 Task: Look for space in Mbinga, Tanzania from 5th September, 2023 to 12th September, 2023 for 2 adults in price range Rs.10000 to Rs.15000.  With 1  bedroom having 1 bed and 1 bathroom. Property type can be house, flat, guest house, hotel. Booking option can be shelf check-in. Required host language is English.
Action: Mouse moved to (486, 120)
Screenshot: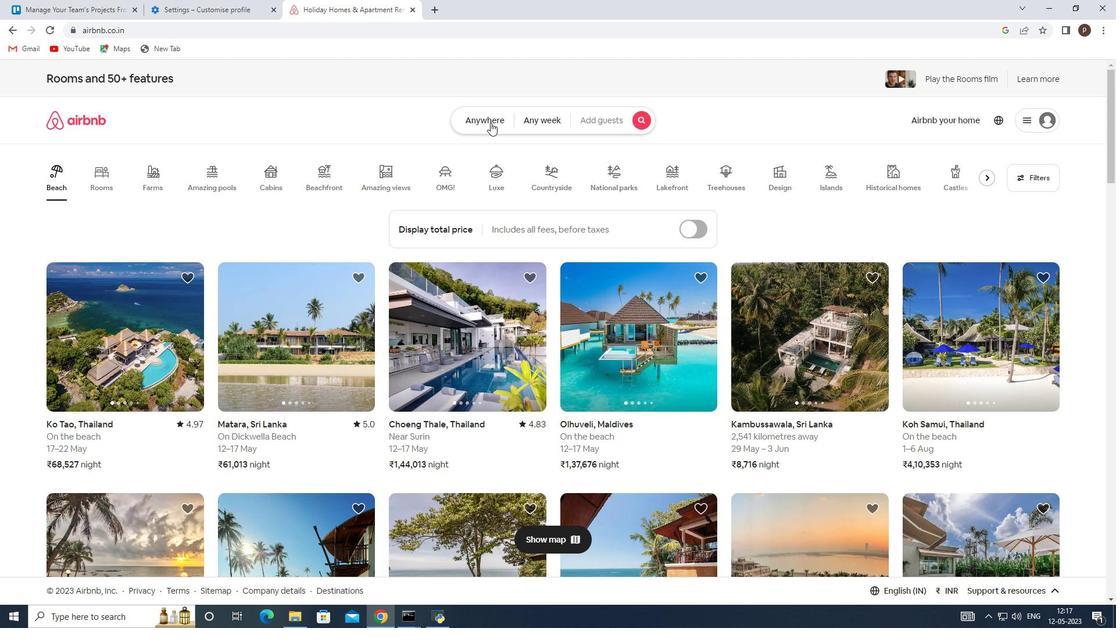
Action: Mouse pressed left at (486, 120)
Screenshot: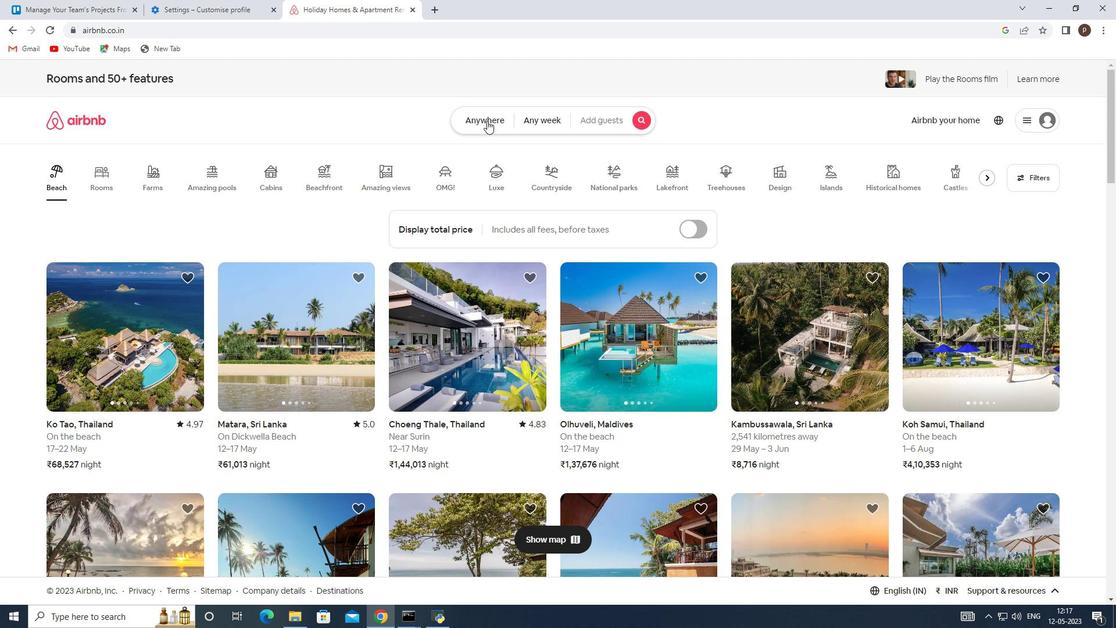 
Action: Mouse moved to (360, 165)
Screenshot: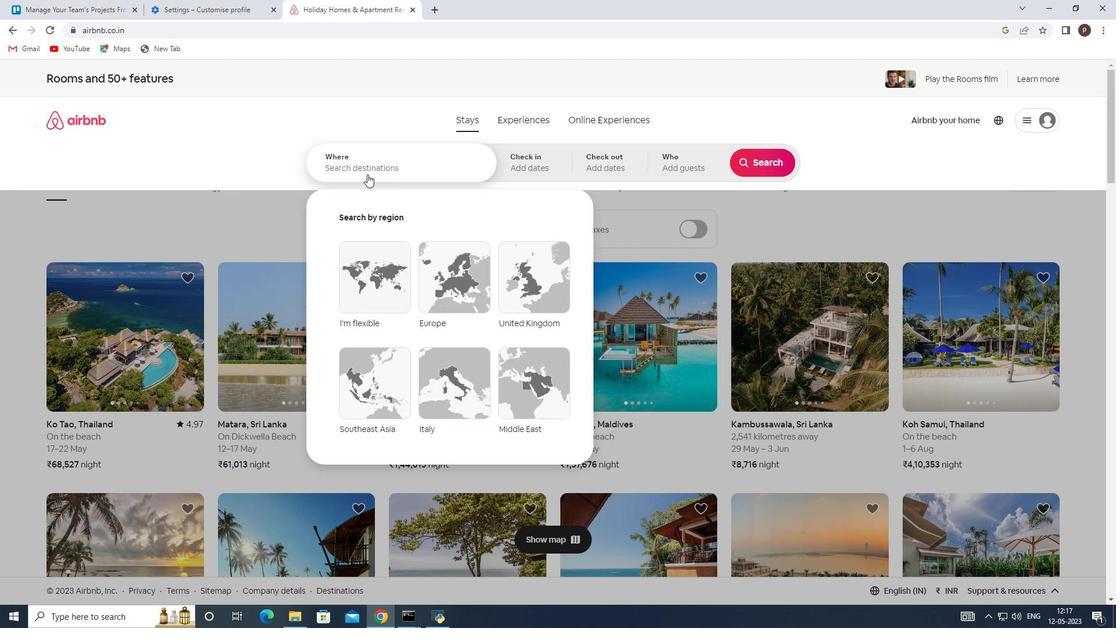 
Action: Mouse pressed left at (360, 165)
Screenshot: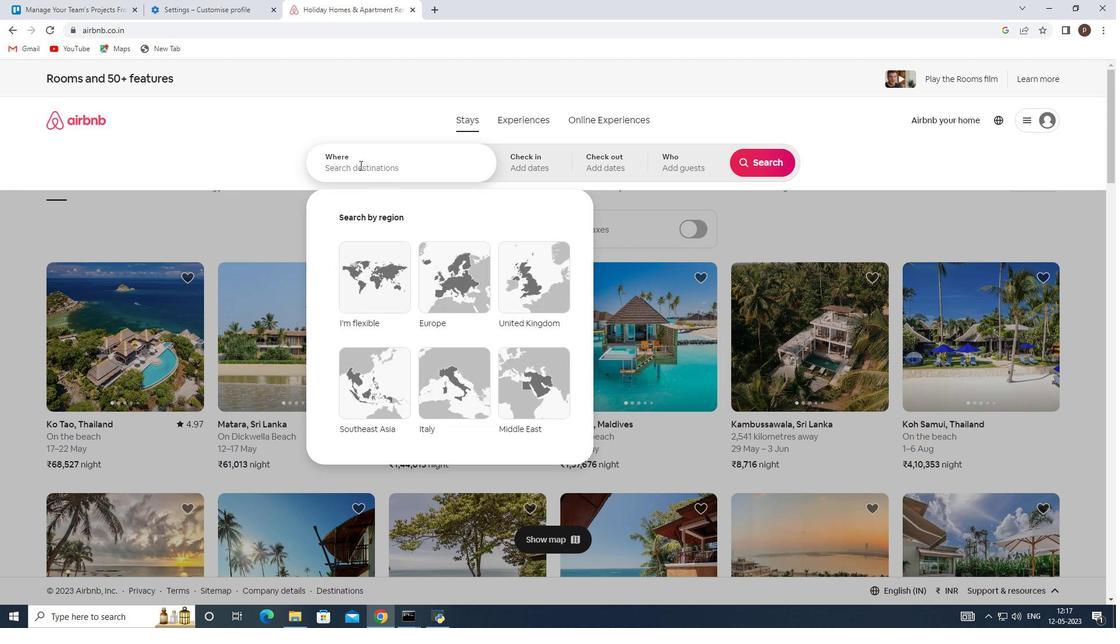 
Action: Key pressed <Key.caps_lock>M<Key.caps_lock>binga
Screenshot: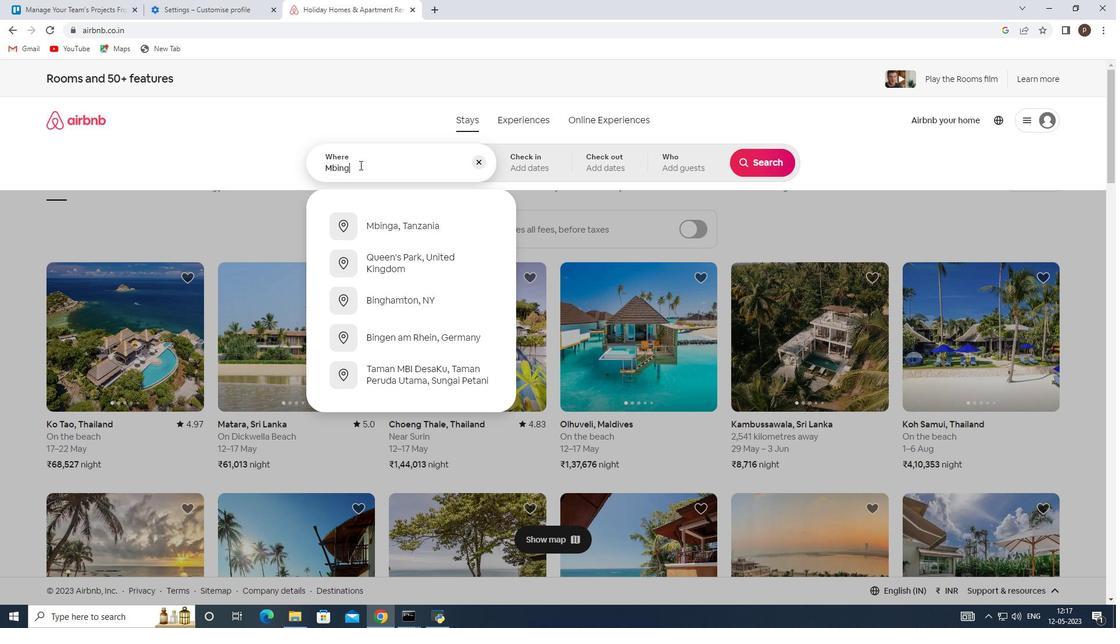 
Action: Mouse moved to (400, 221)
Screenshot: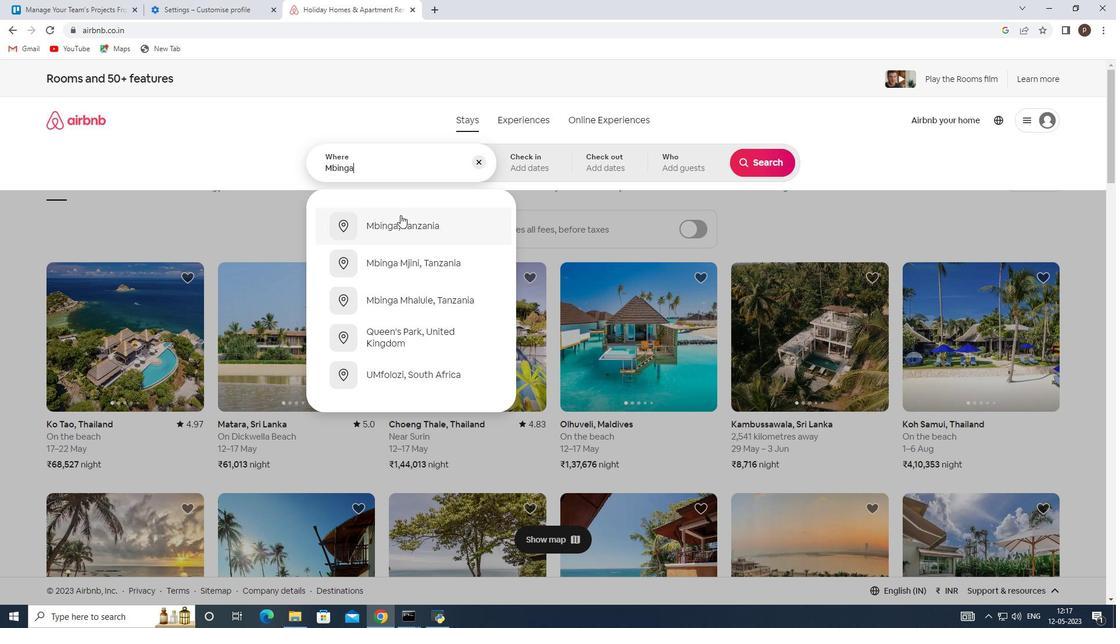 
Action: Mouse pressed left at (400, 221)
Screenshot: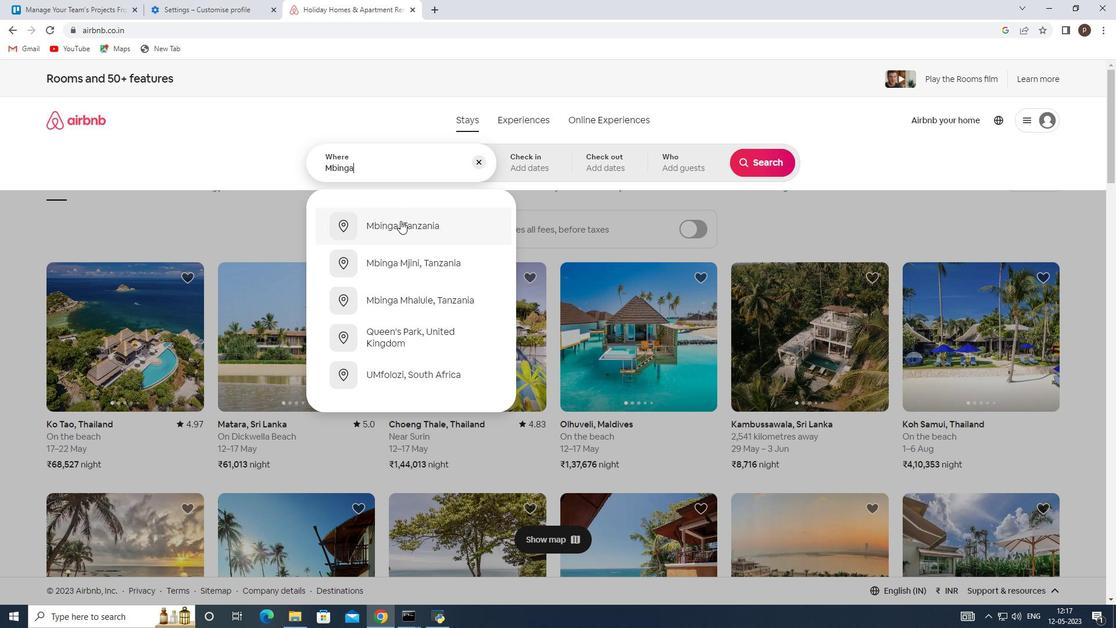 
Action: Mouse moved to (761, 250)
Screenshot: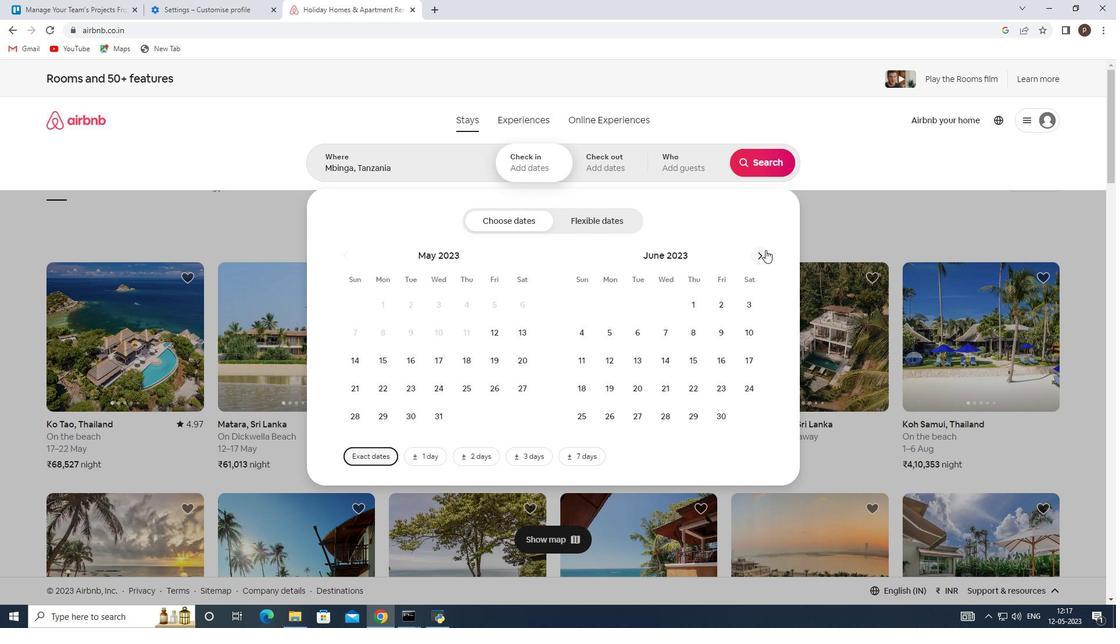 
Action: Mouse pressed left at (761, 250)
Screenshot: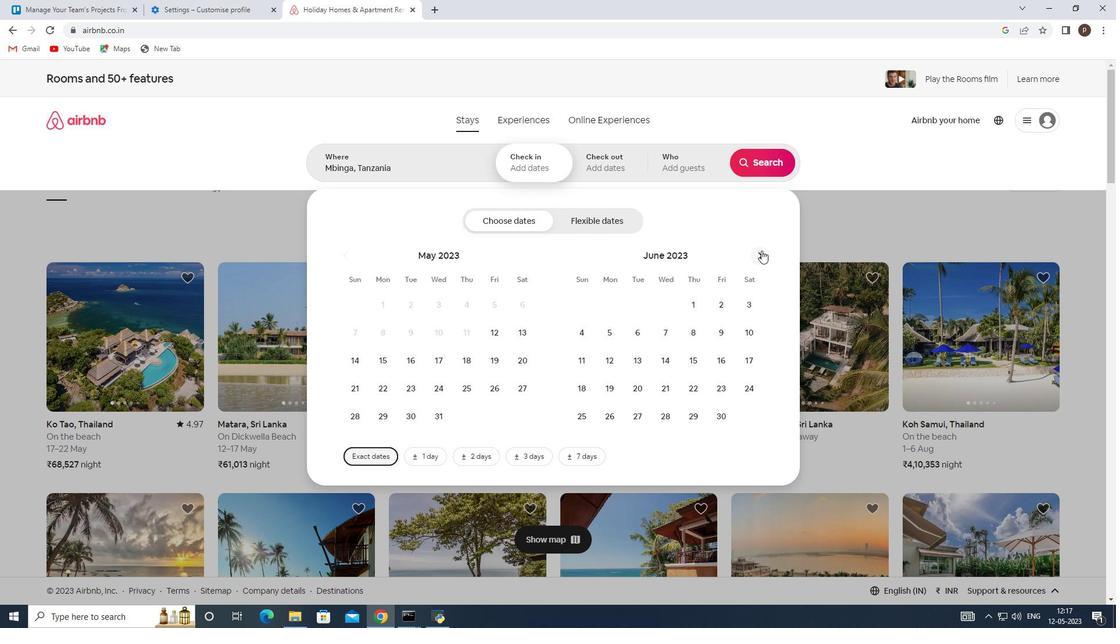 
Action: Mouse pressed left at (761, 250)
Screenshot: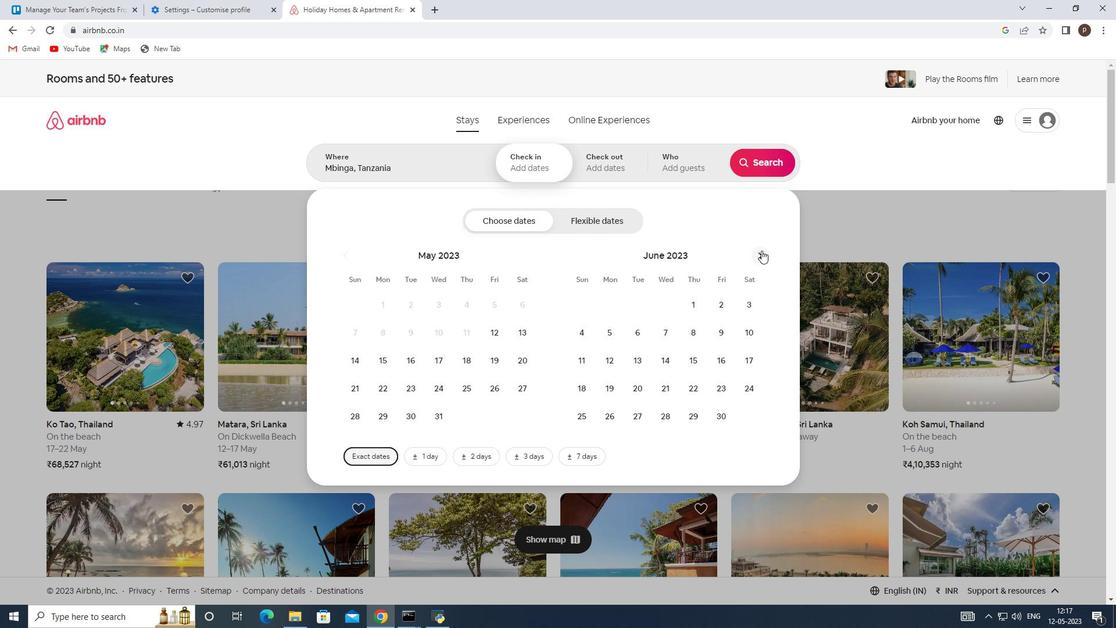
Action: Mouse pressed left at (761, 250)
Screenshot: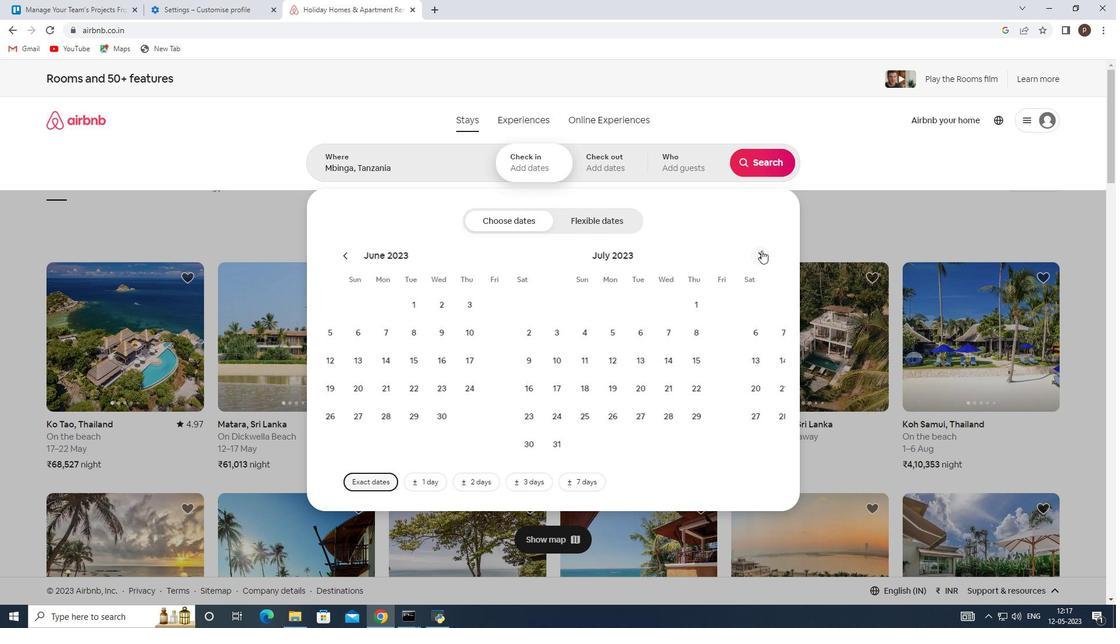 
Action: Mouse moved to (637, 331)
Screenshot: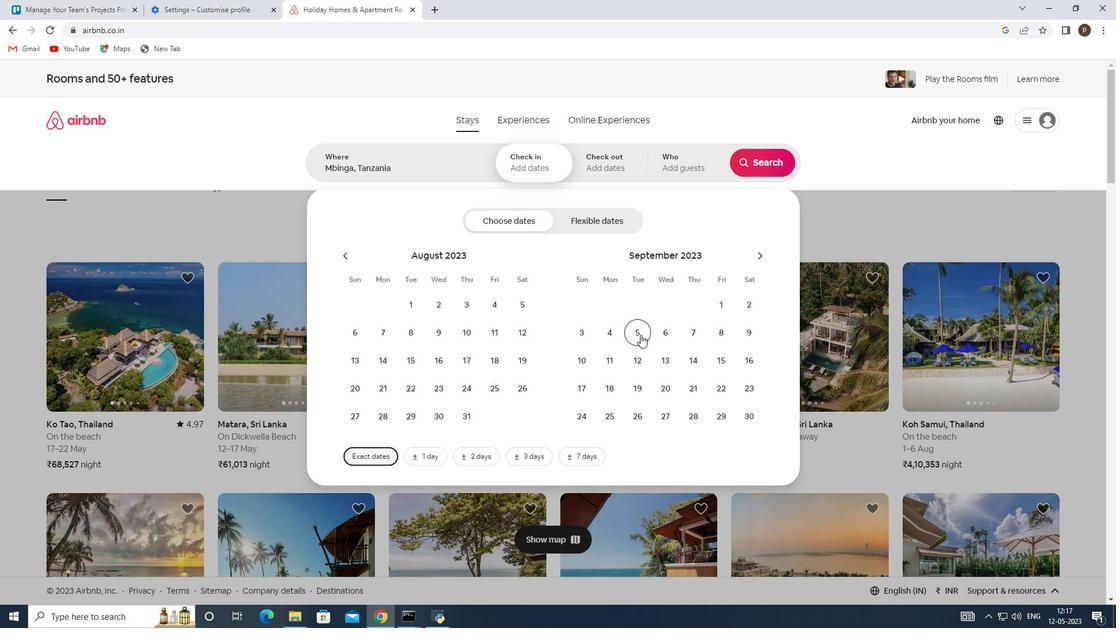 
Action: Mouse pressed left at (637, 331)
Screenshot: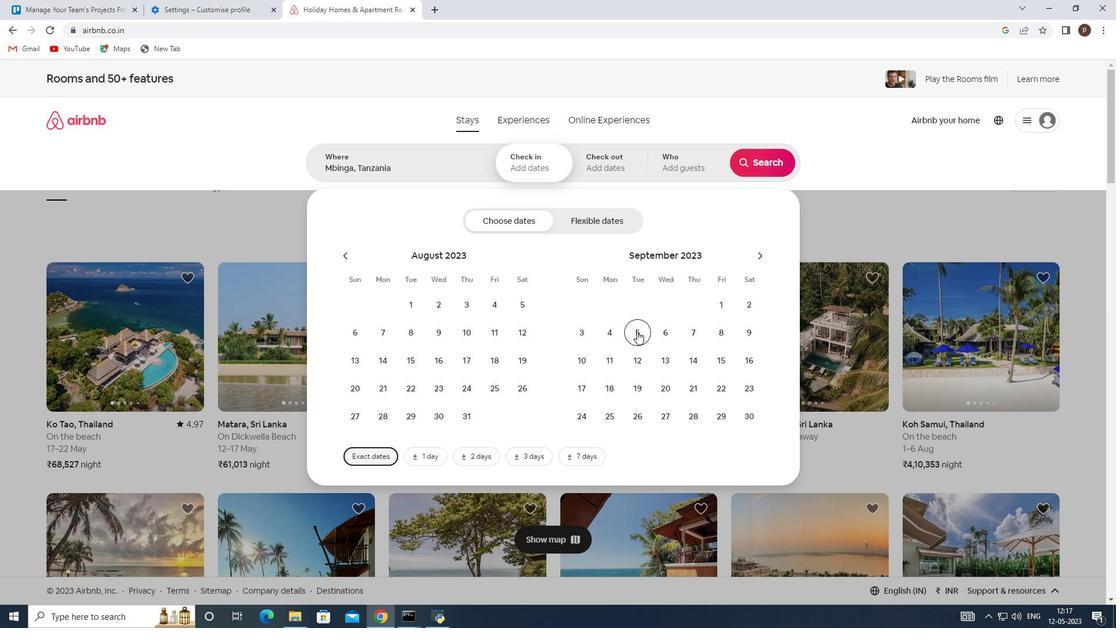 
Action: Mouse moved to (638, 353)
Screenshot: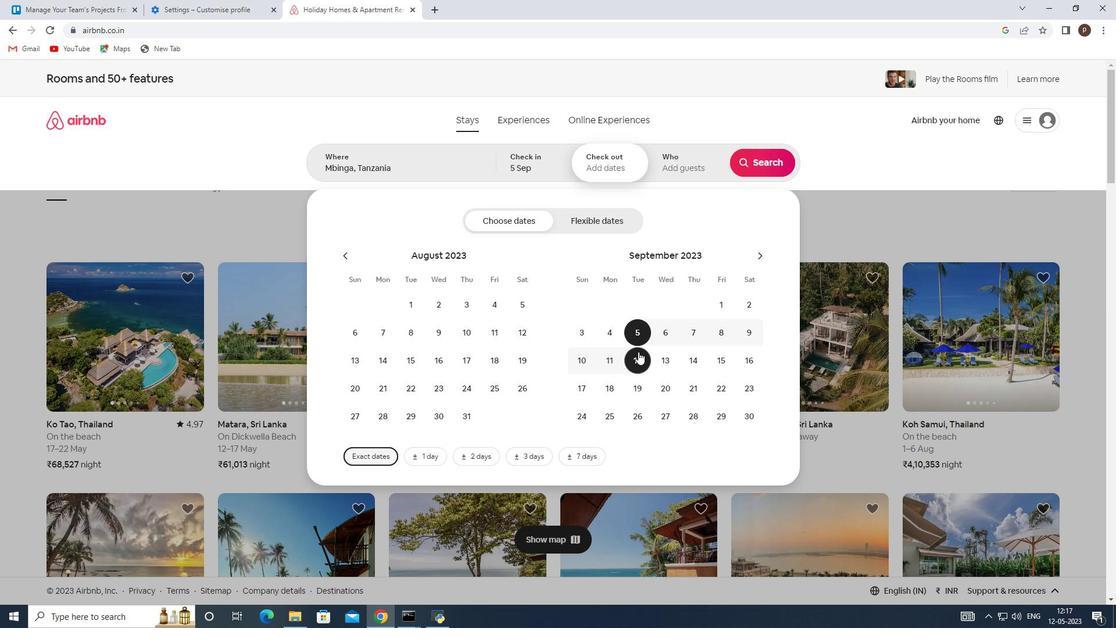 
Action: Mouse pressed left at (638, 353)
Screenshot: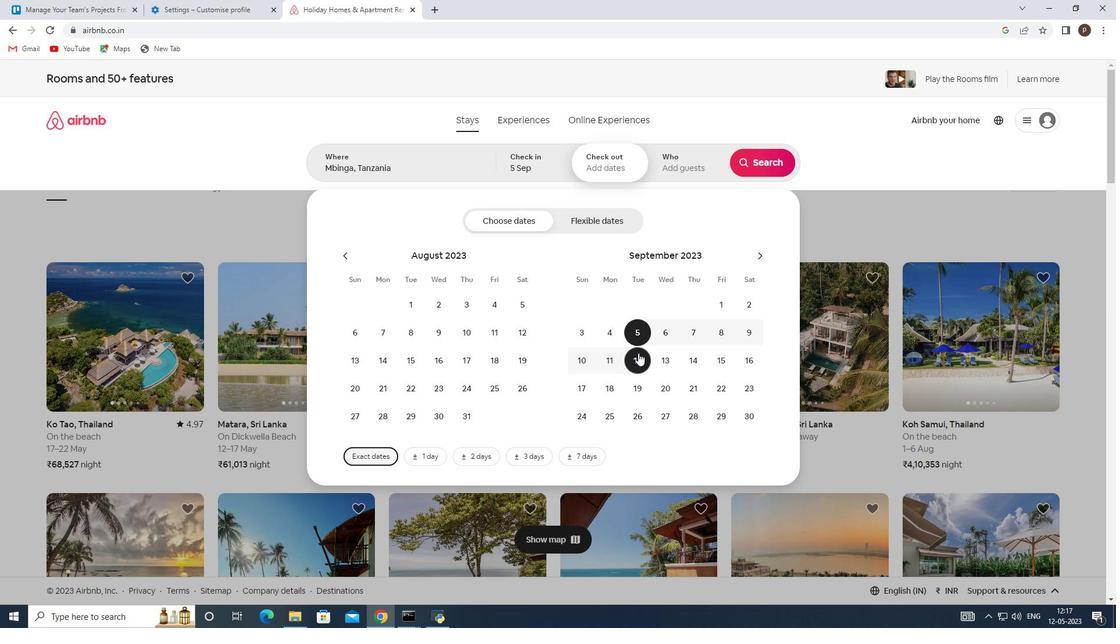 
Action: Mouse moved to (678, 158)
Screenshot: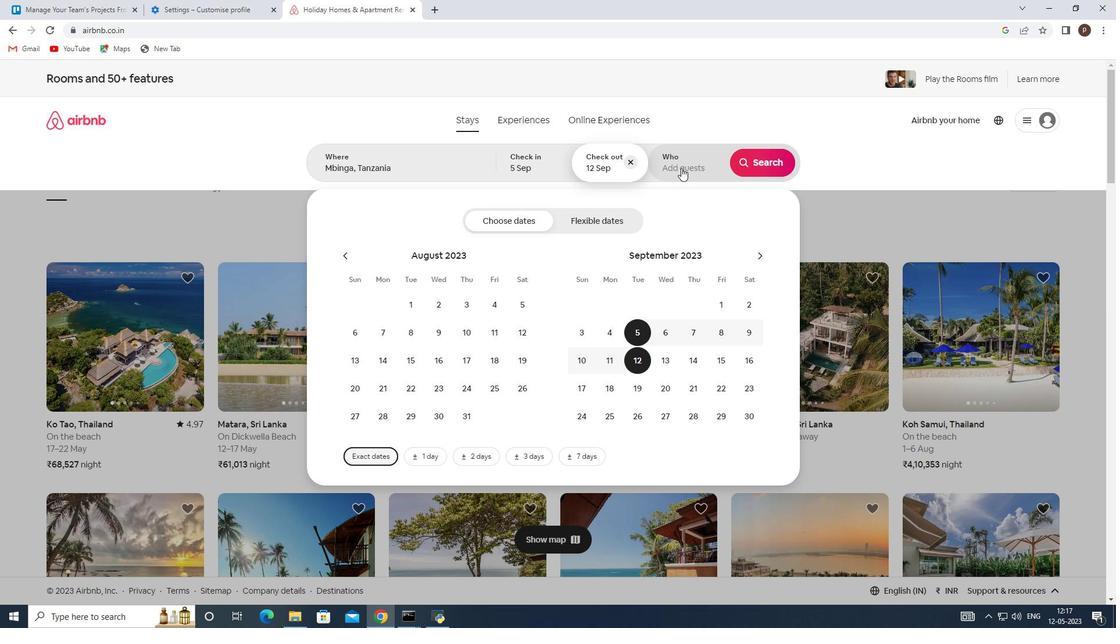
Action: Mouse pressed left at (678, 158)
Screenshot: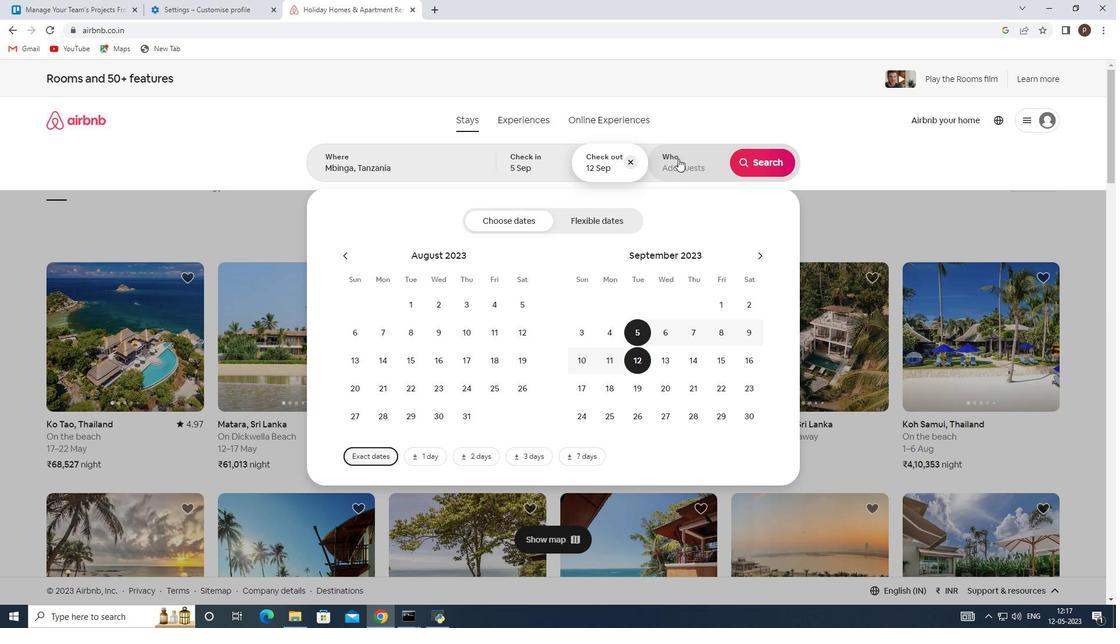 
Action: Mouse moved to (761, 220)
Screenshot: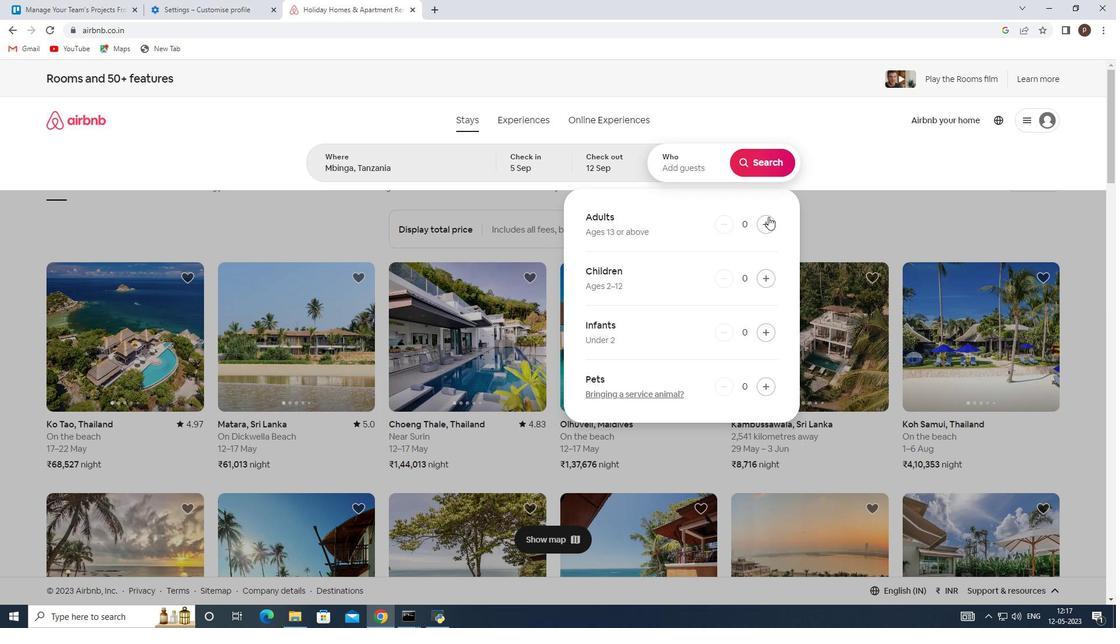 
Action: Mouse pressed left at (761, 220)
Screenshot: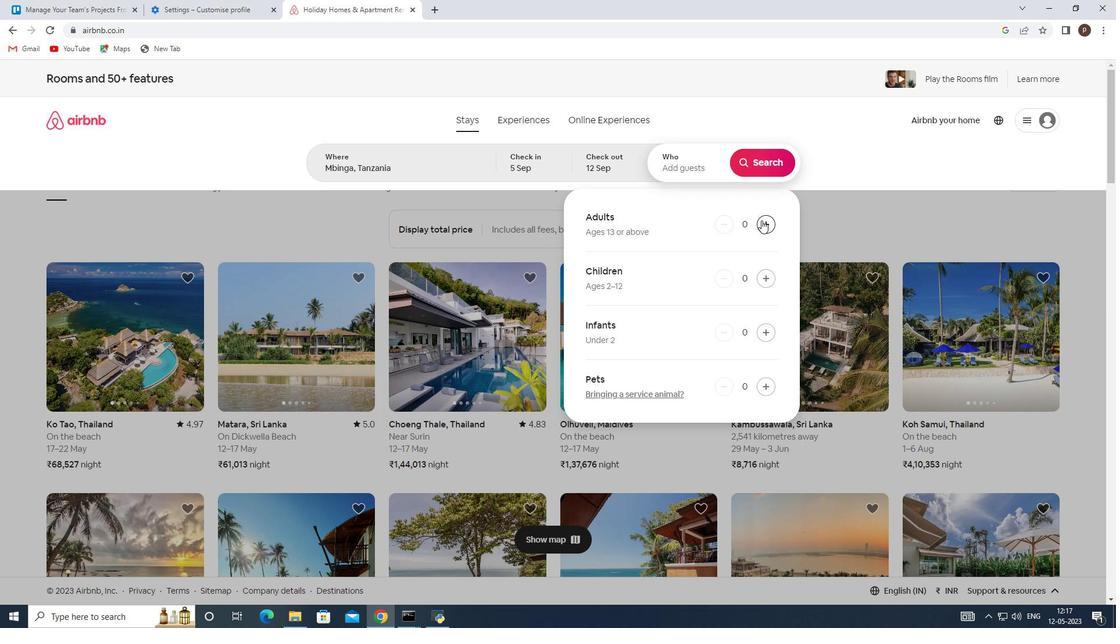 
Action: Mouse pressed left at (761, 220)
Screenshot: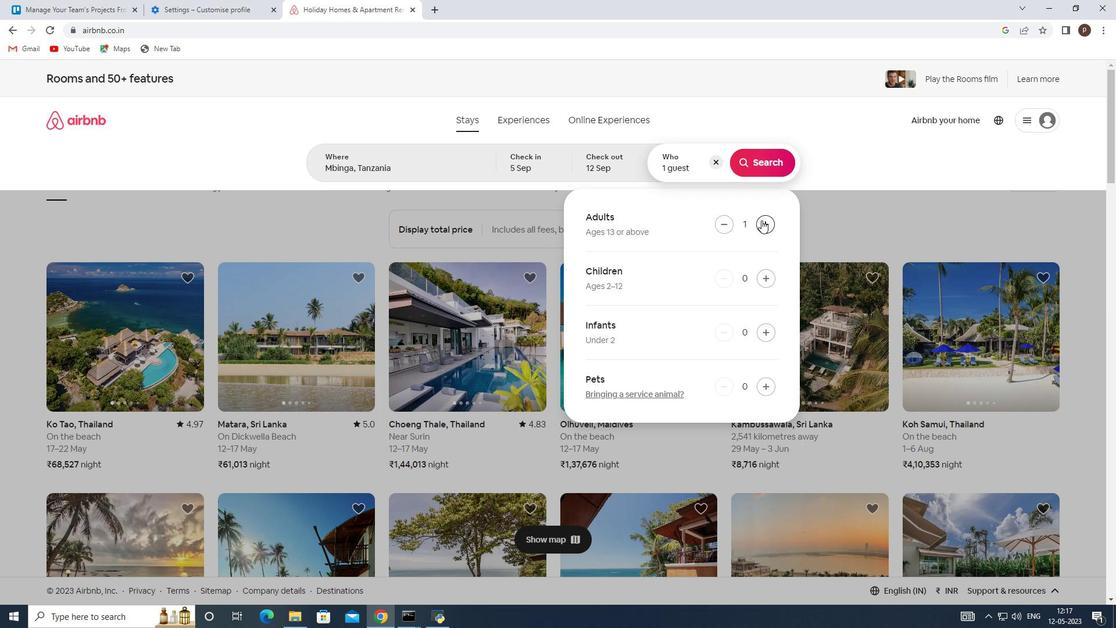 
Action: Mouse moved to (771, 159)
Screenshot: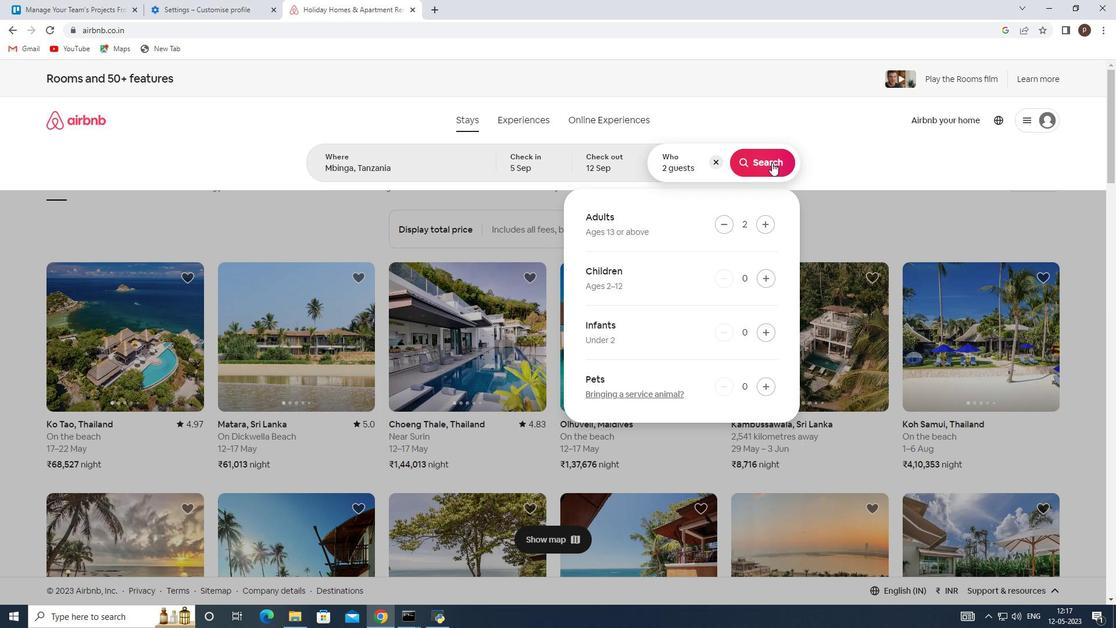 
Action: Mouse pressed left at (771, 159)
Screenshot: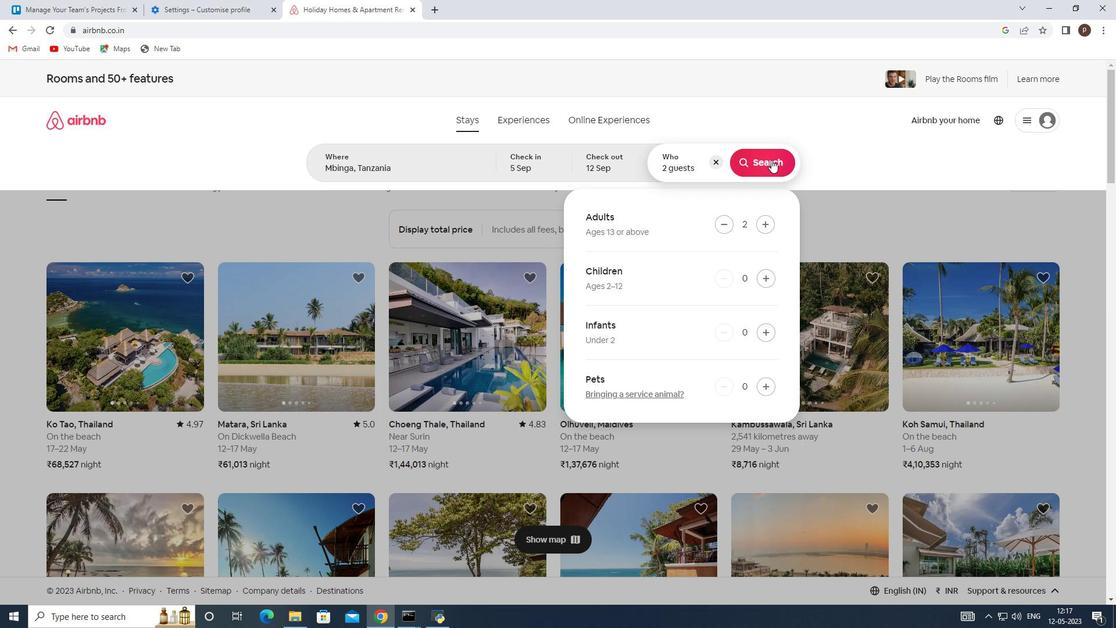 
Action: Mouse moved to (1054, 131)
Screenshot: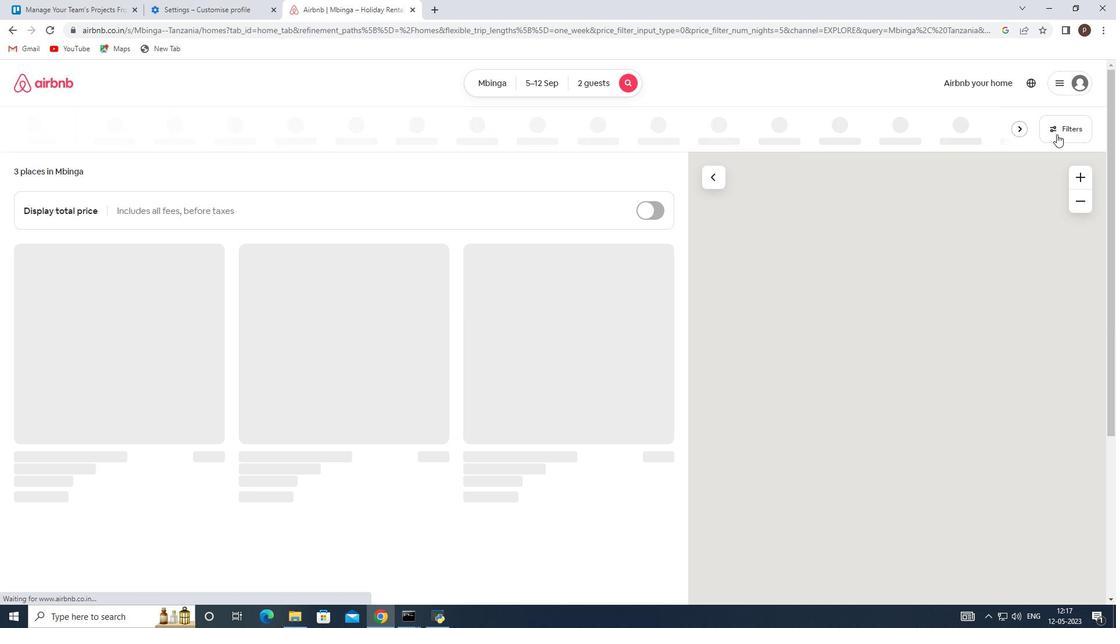 
Action: Mouse pressed left at (1054, 131)
Screenshot: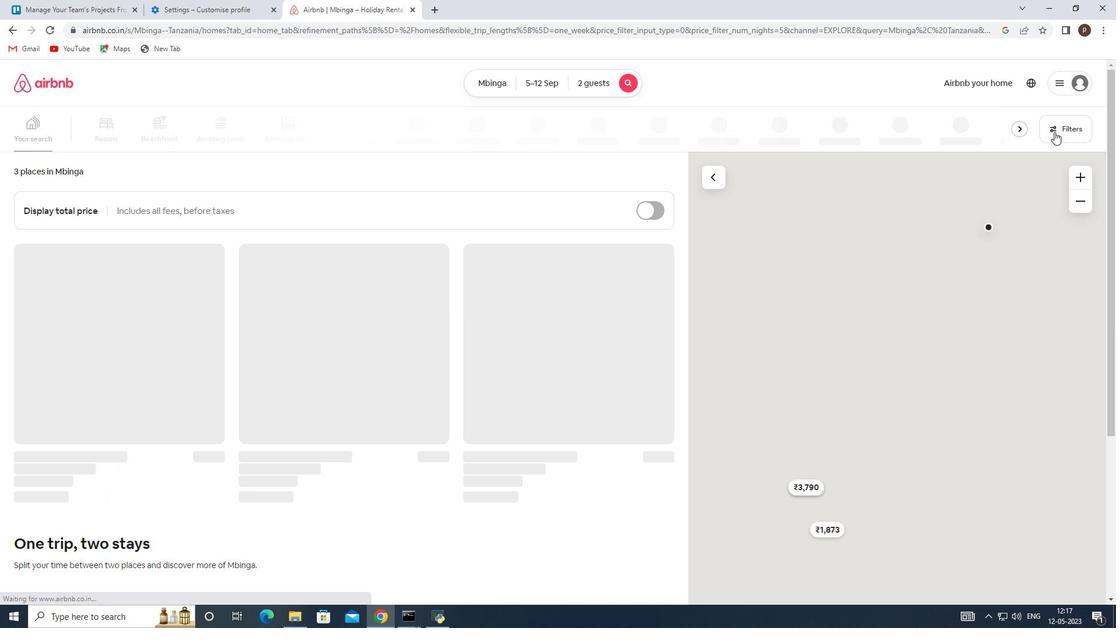 
Action: Mouse moved to (388, 420)
Screenshot: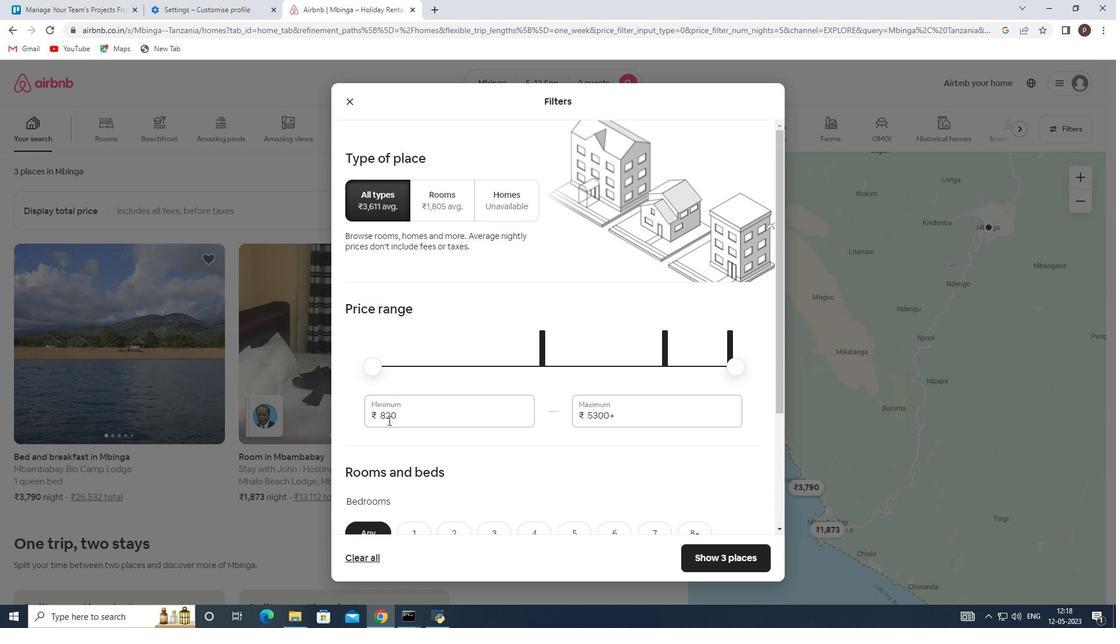 
Action: Mouse pressed left at (388, 420)
Screenshot: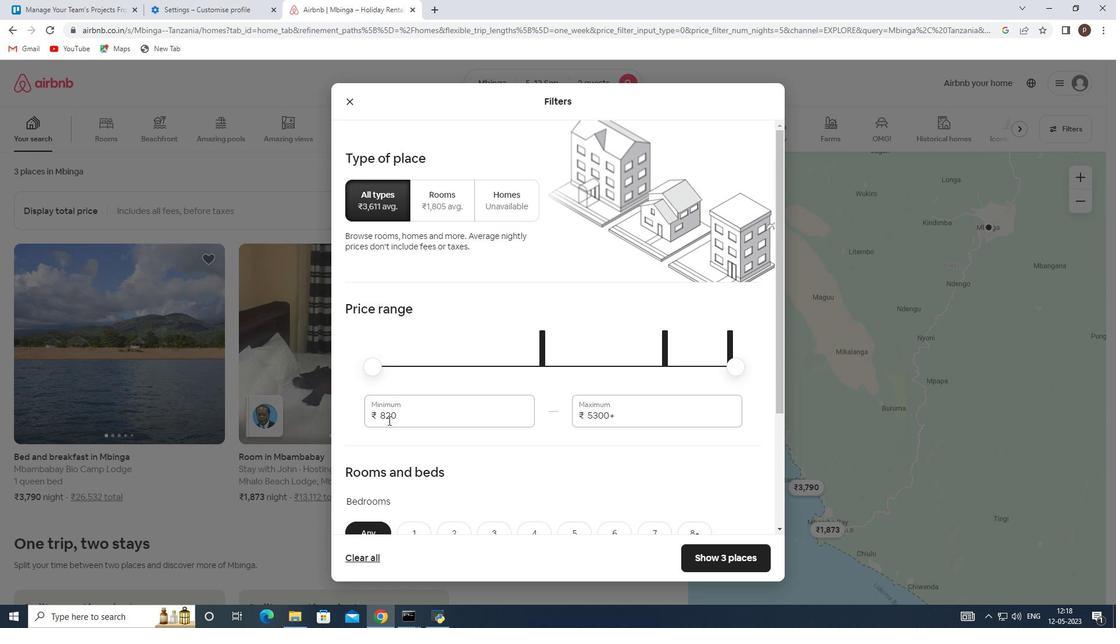 
Action: Mouse pressed left at (388, 420)
Screenshot: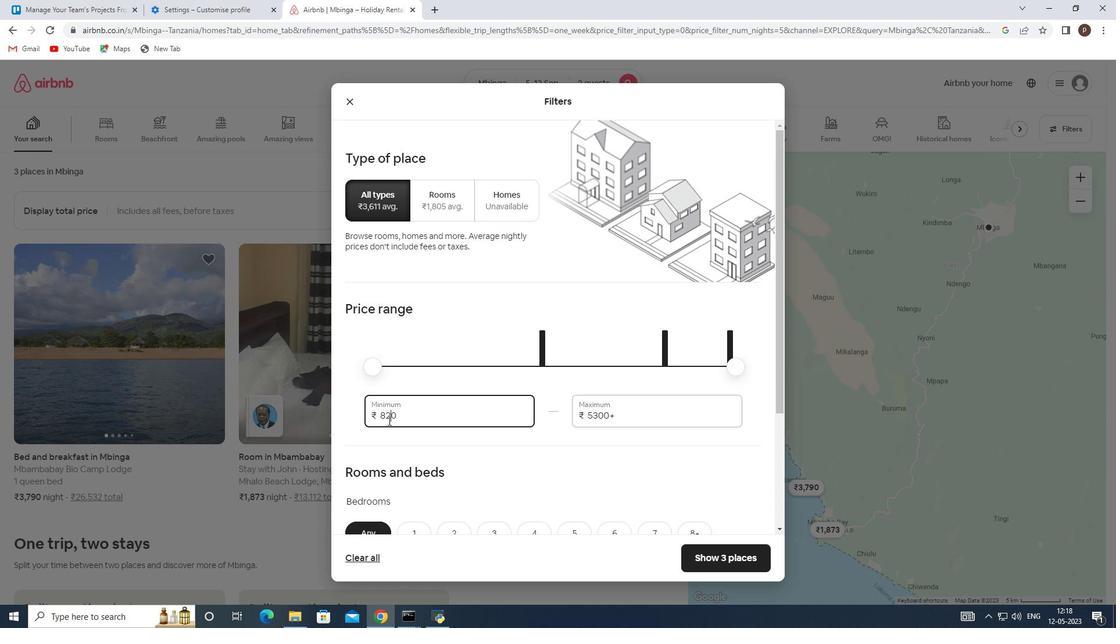 
Action: Key pressed 10000<Key.tab>15000
Screenshot: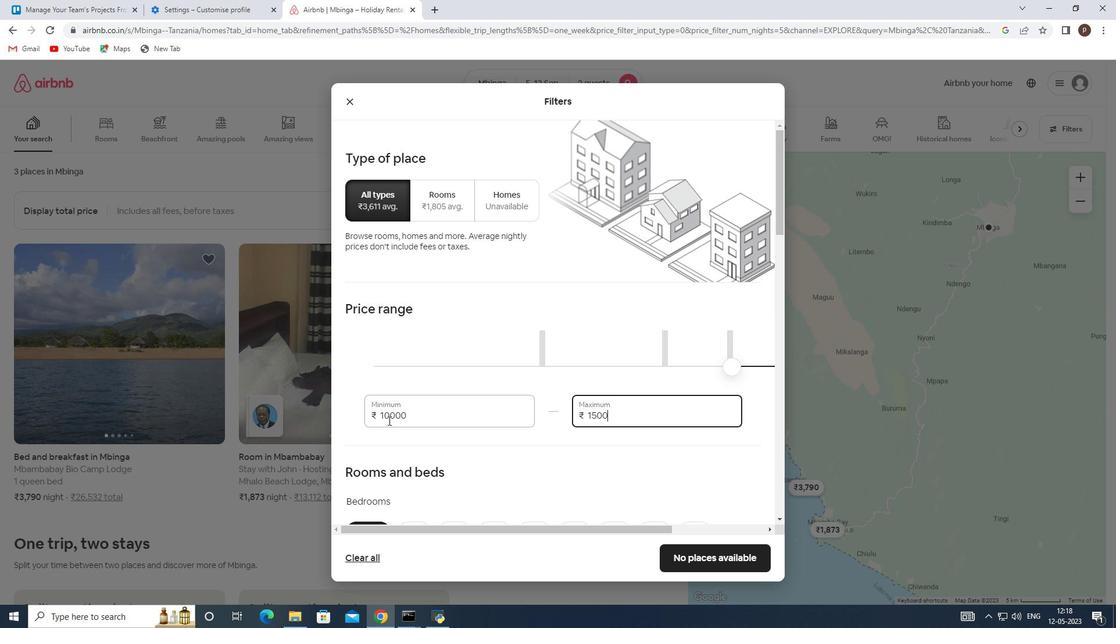 
Action: Mouse moved to (393, 434)
Screenshot: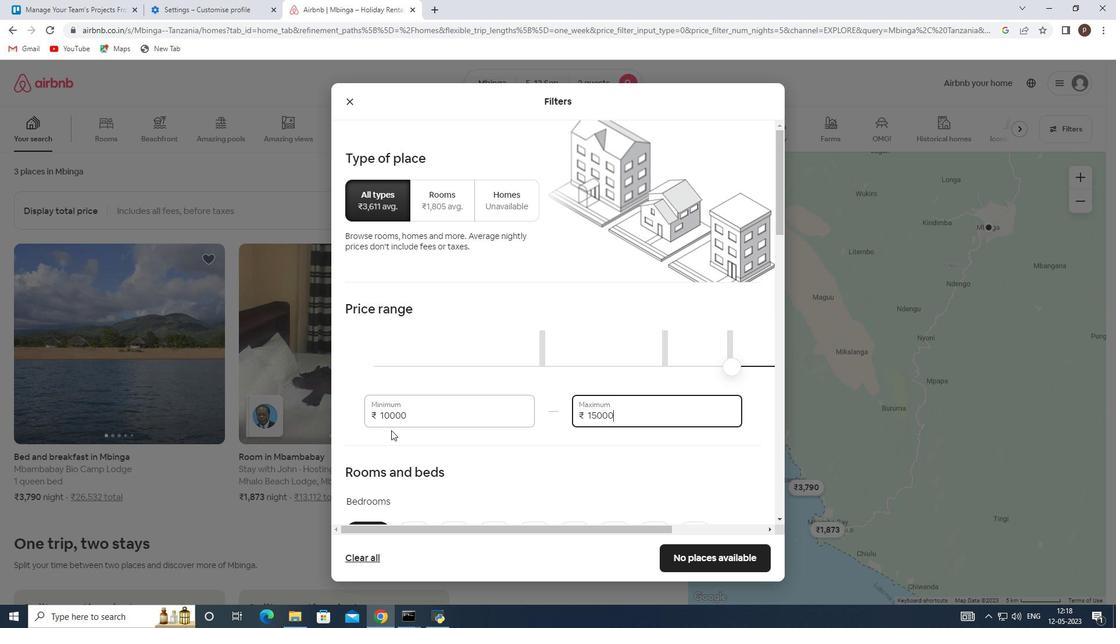 
Action: Mouse scrolled (393, 433) with delta (0, 0)
Screenshot: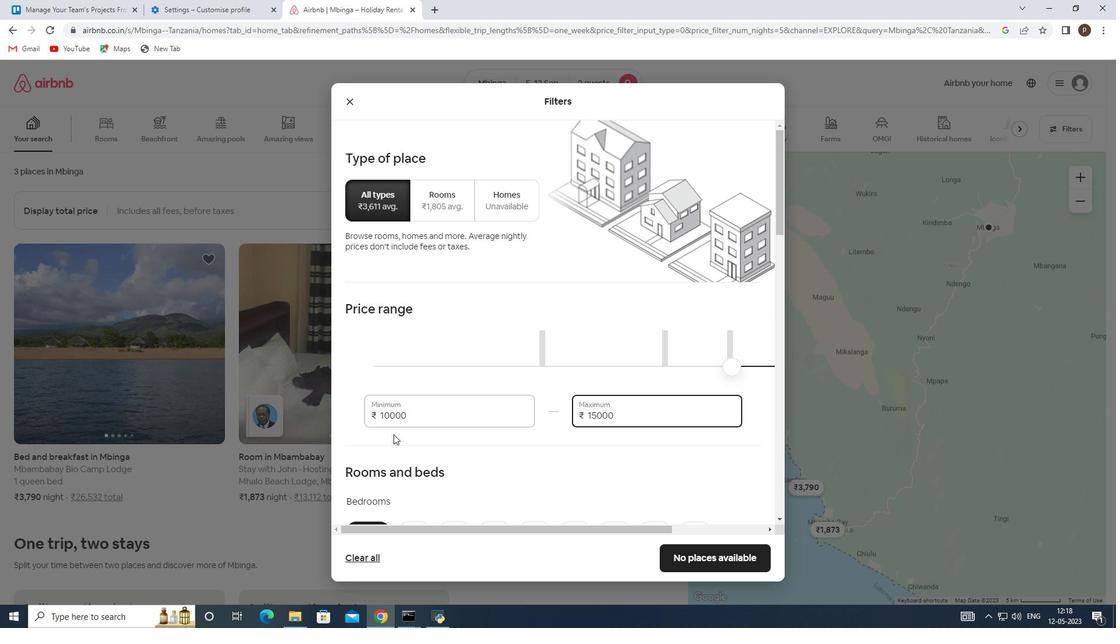 
Action: Mouse scrolled (393, 433) with delta (0, 0)
Screenshot: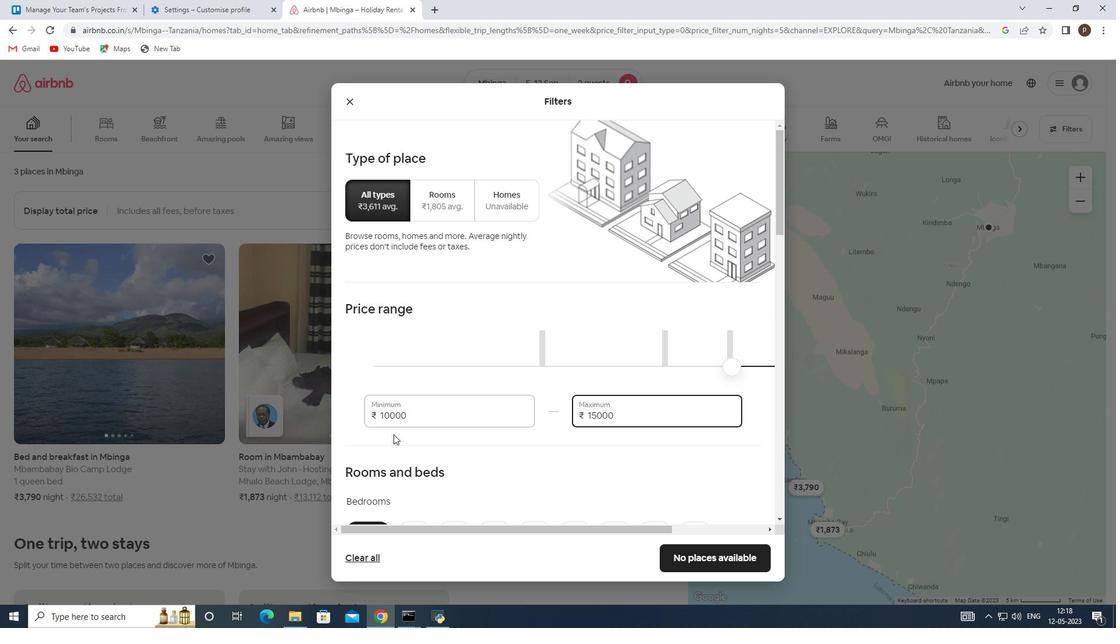 
Action: Mouse scrolled (393, 433) with delta (0, 0)
Screenshot: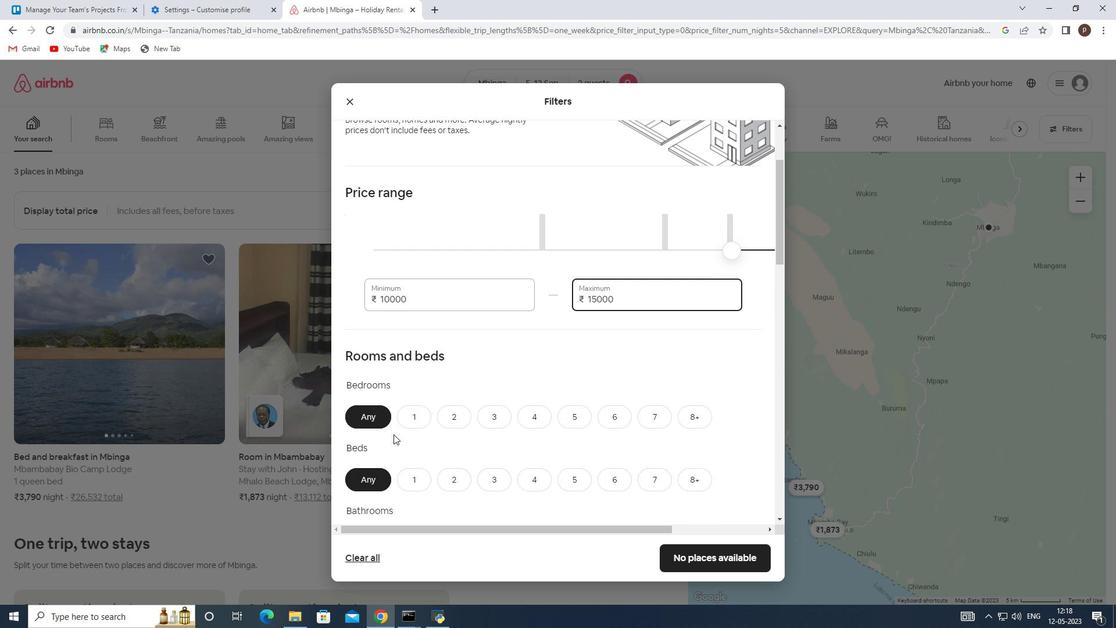 
Action: Mouse moved to (417, 350)
Screenshot: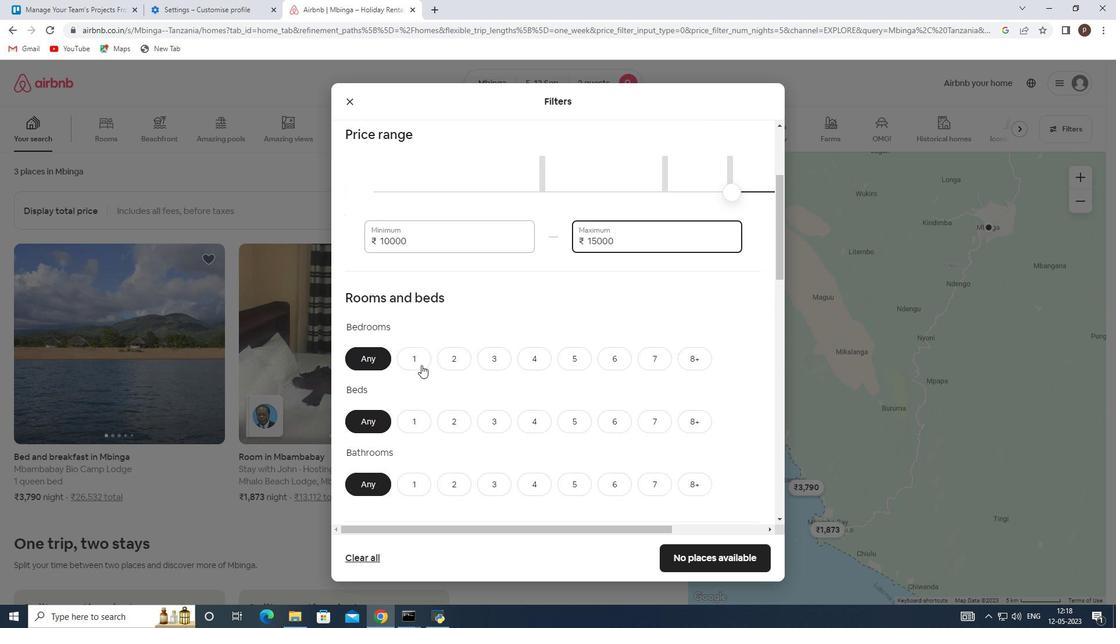 
Action: Mouse pressed left at (417, 350)
Screenshot: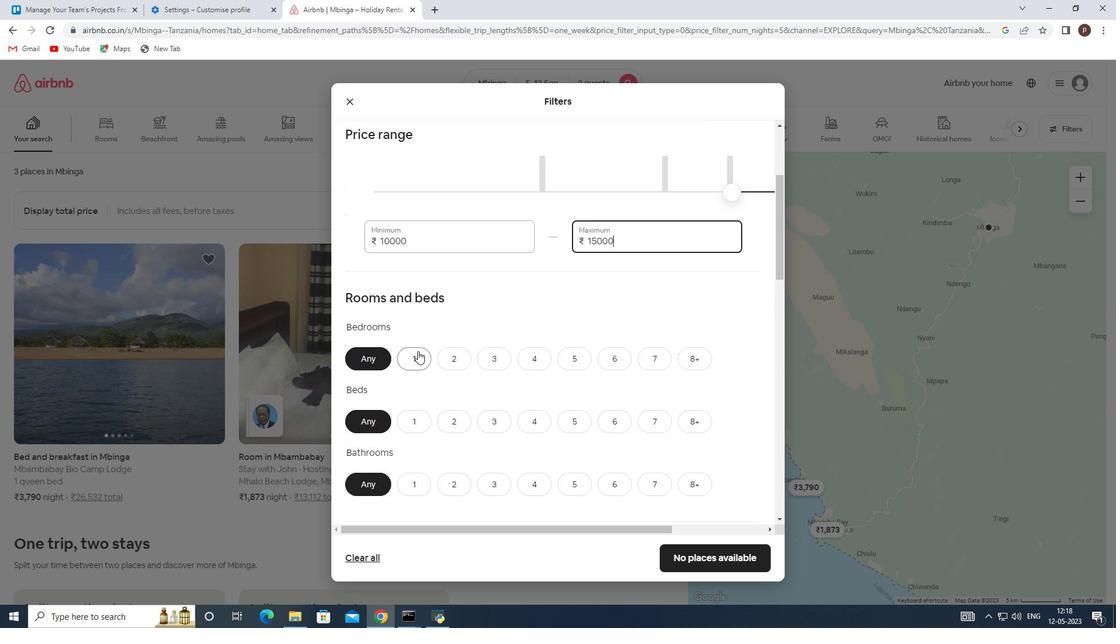 
Action: Mouse moved to (419, 412)
Screenshot: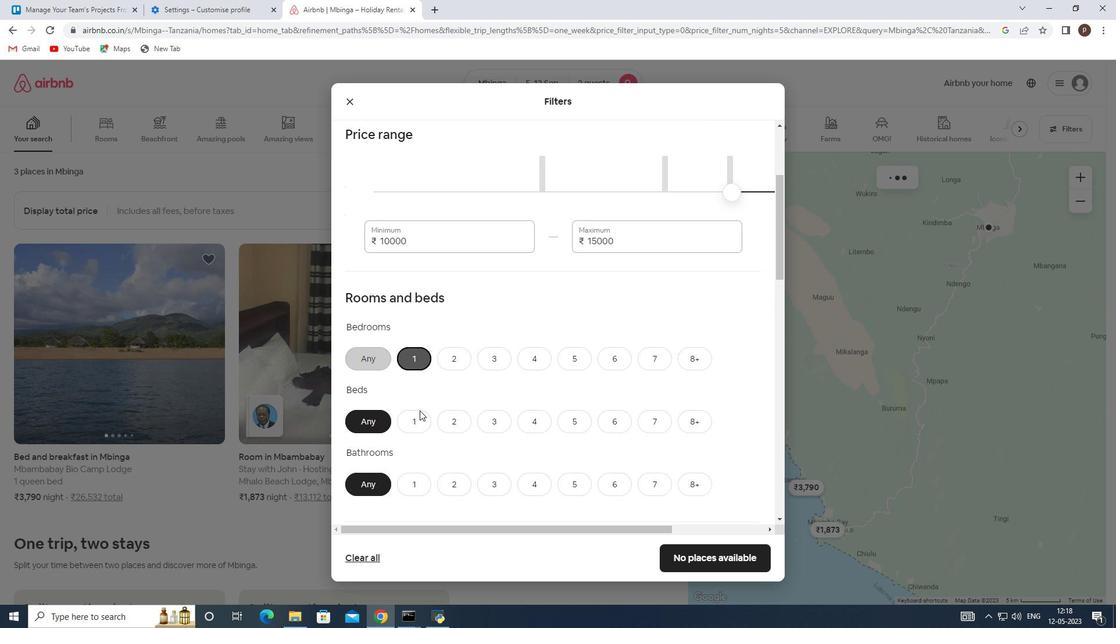 
Action: Mouse pressed left at (419, 412)
Screenshot: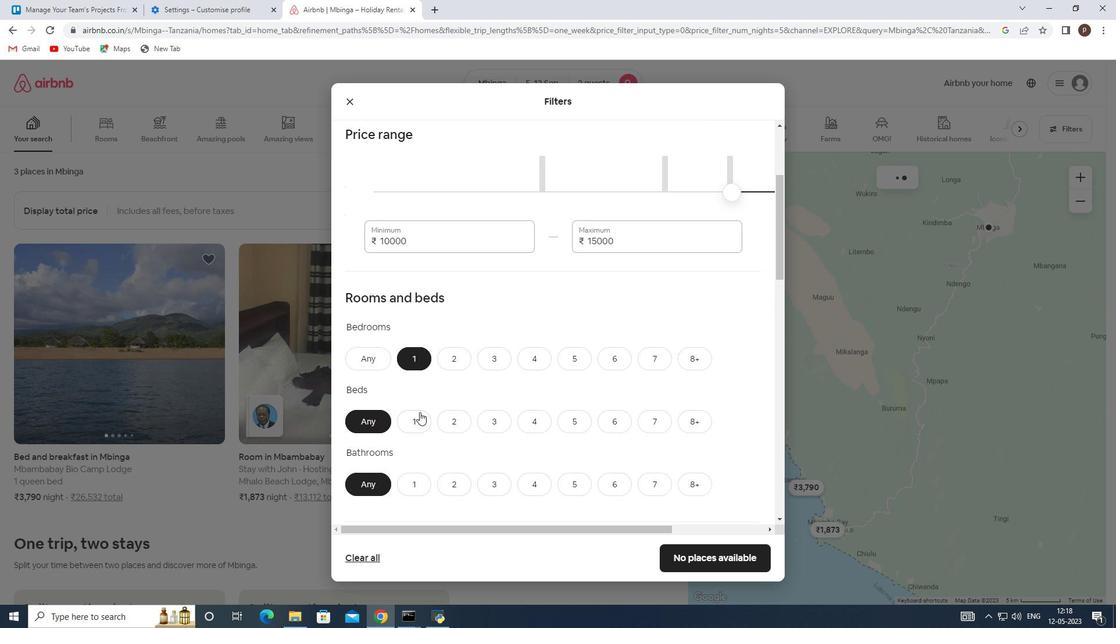 
Action: Mouse moved to (417, 479)
Screenshot: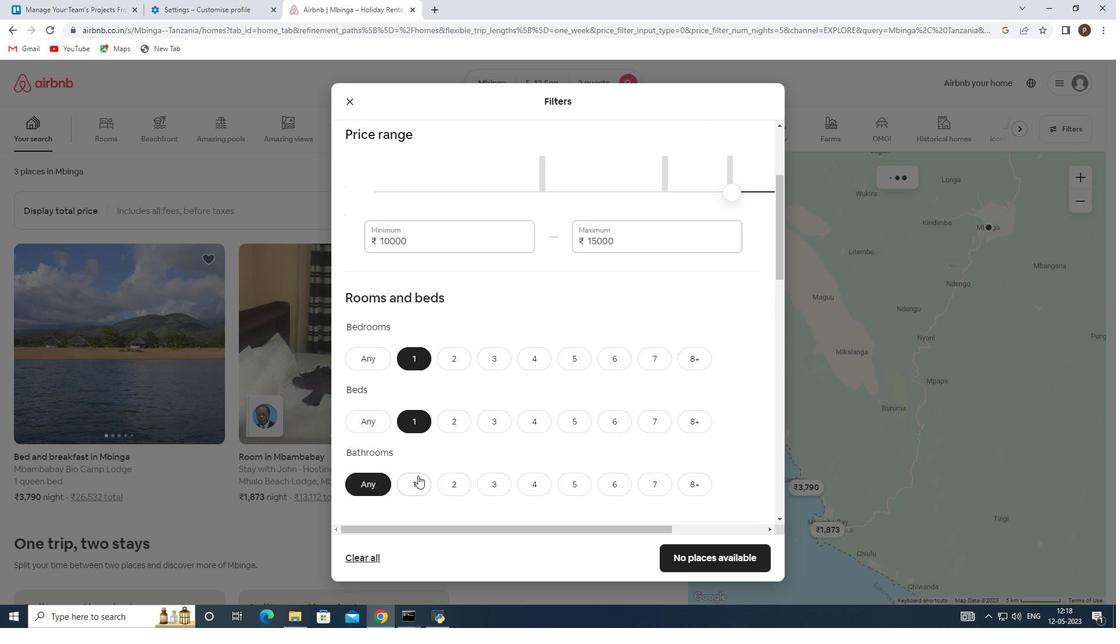 
Action: Mouse pressed left at (417, 479)
Screenshot: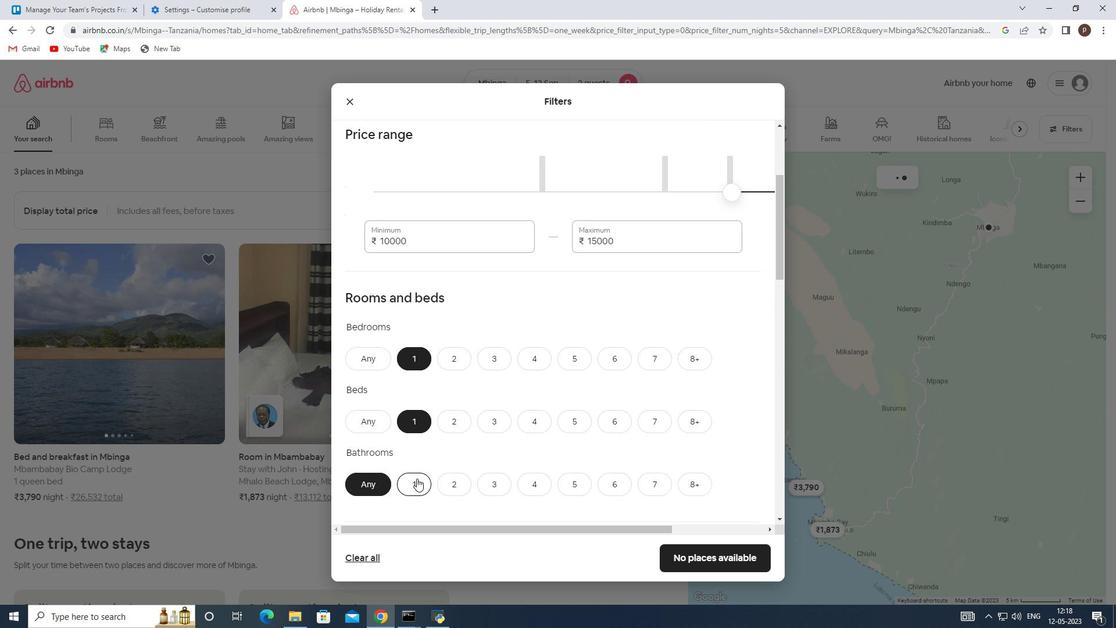 
Action: Mouse scrolled (417, 479) with delta (0, 0)
Screenshot: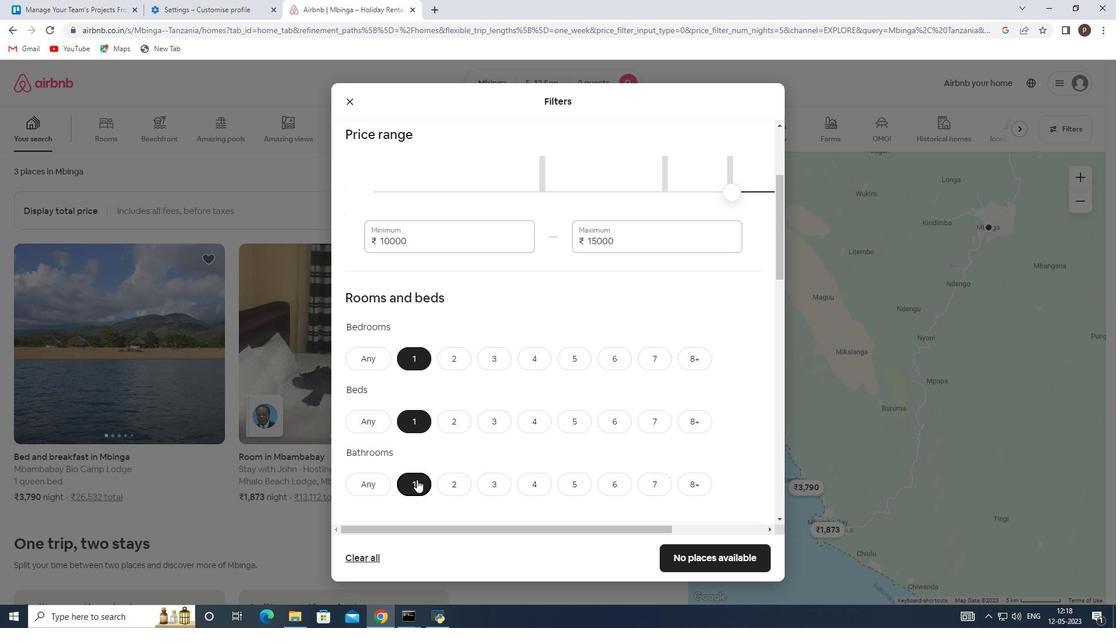 
Action: Mouse scrolled (417, 479) with delta (0, 0)
Screenshot: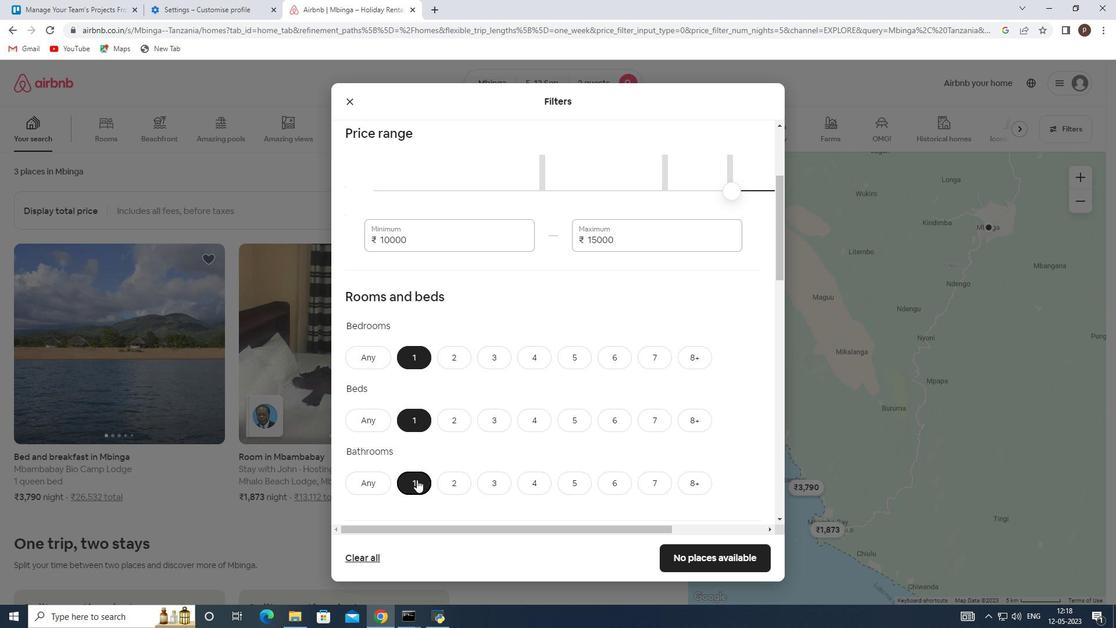 
Action: Mouse scrolled (417, 479) with delta (0, 0)
Screenshot: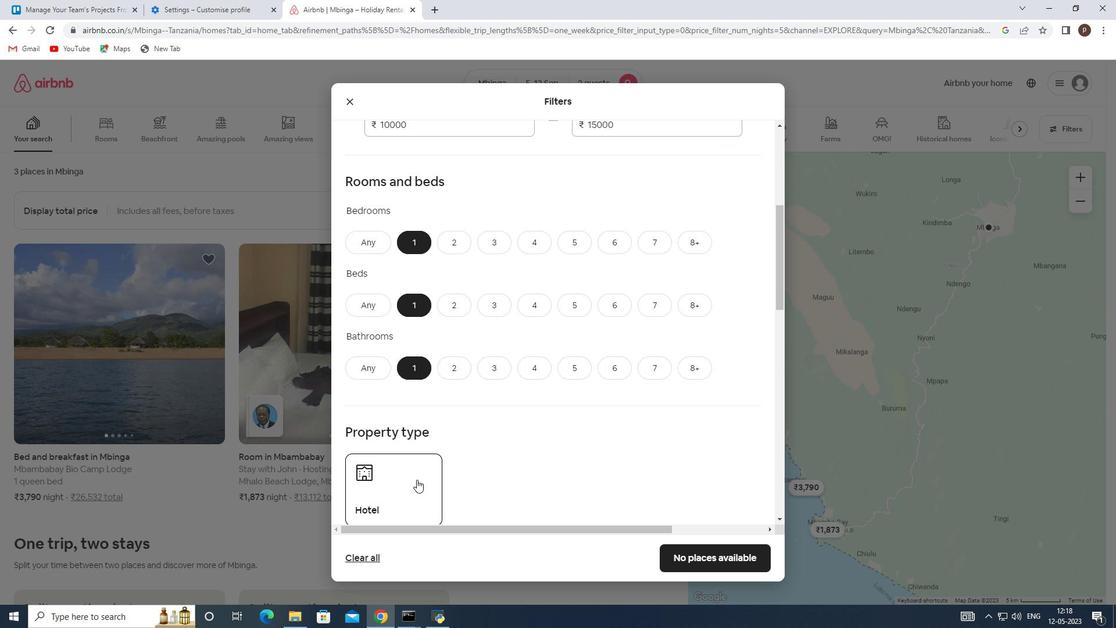 
Action: Mouse scrolled (417, 479) with delta (0, 0)
Screenshot: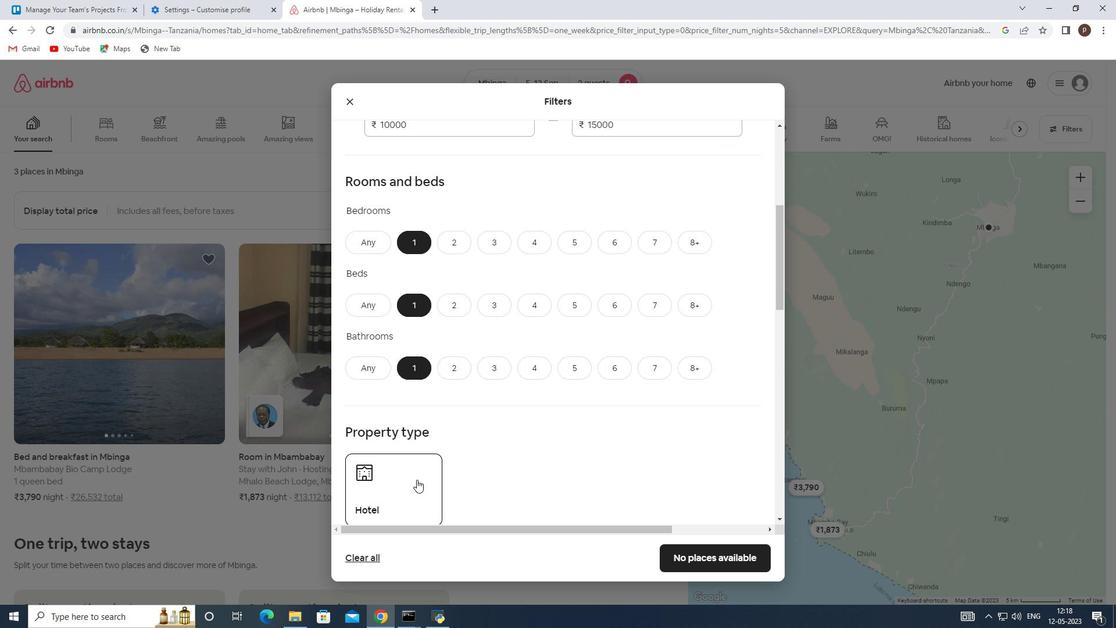 
Action: Mouse moved to (397, 389)
Screenshot: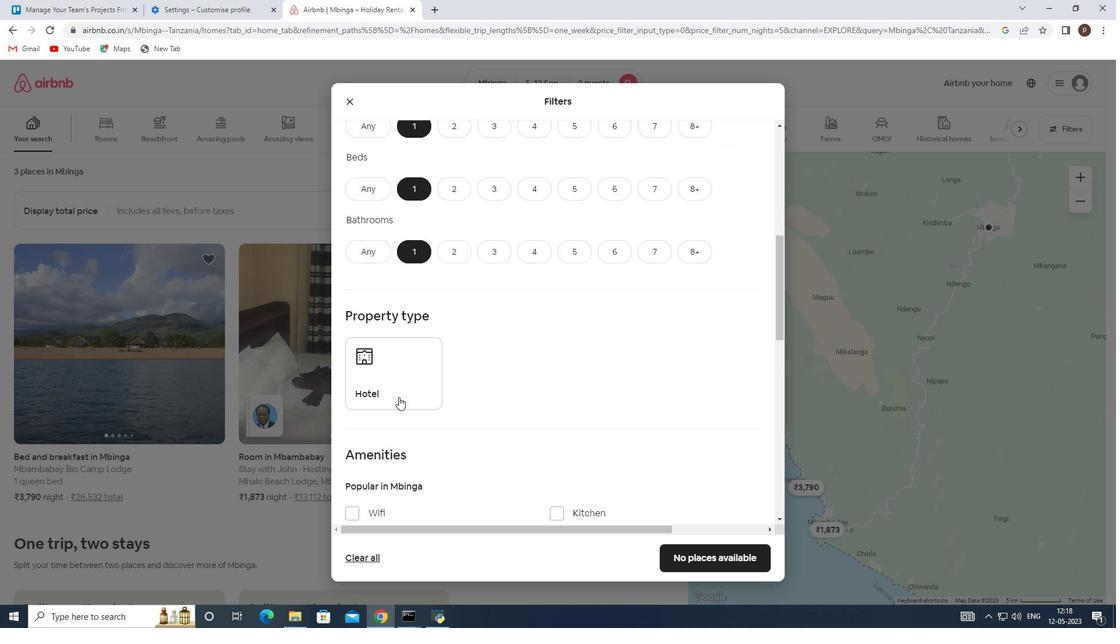 
Action: Mouse pressed left at (397, 389)
Screenshot: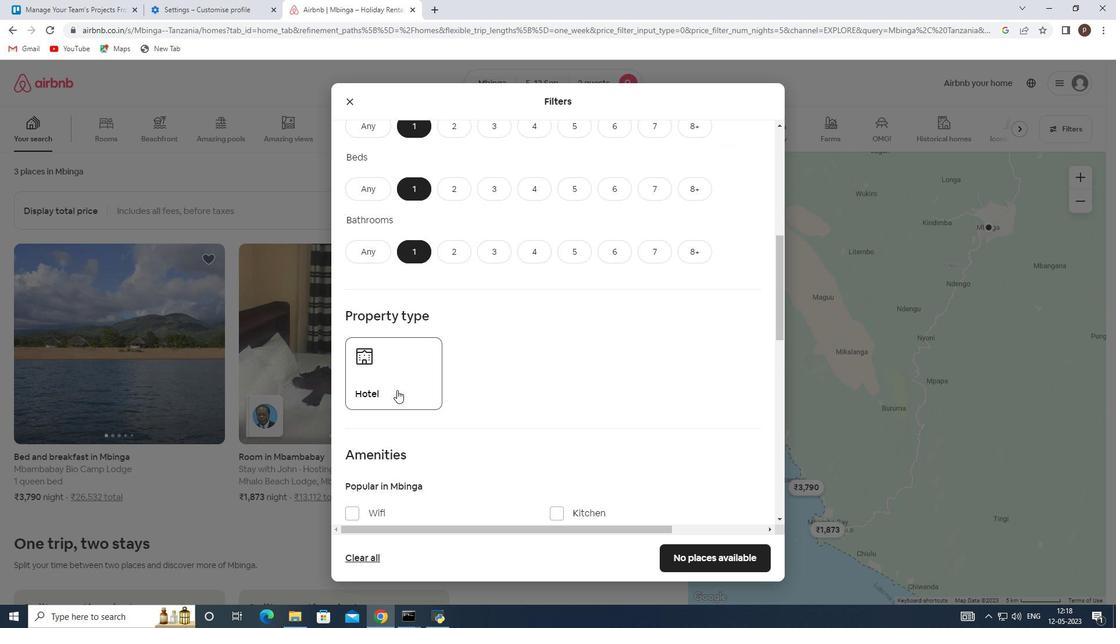 
Action: Mouse moved to (461, 440)
Screenshot: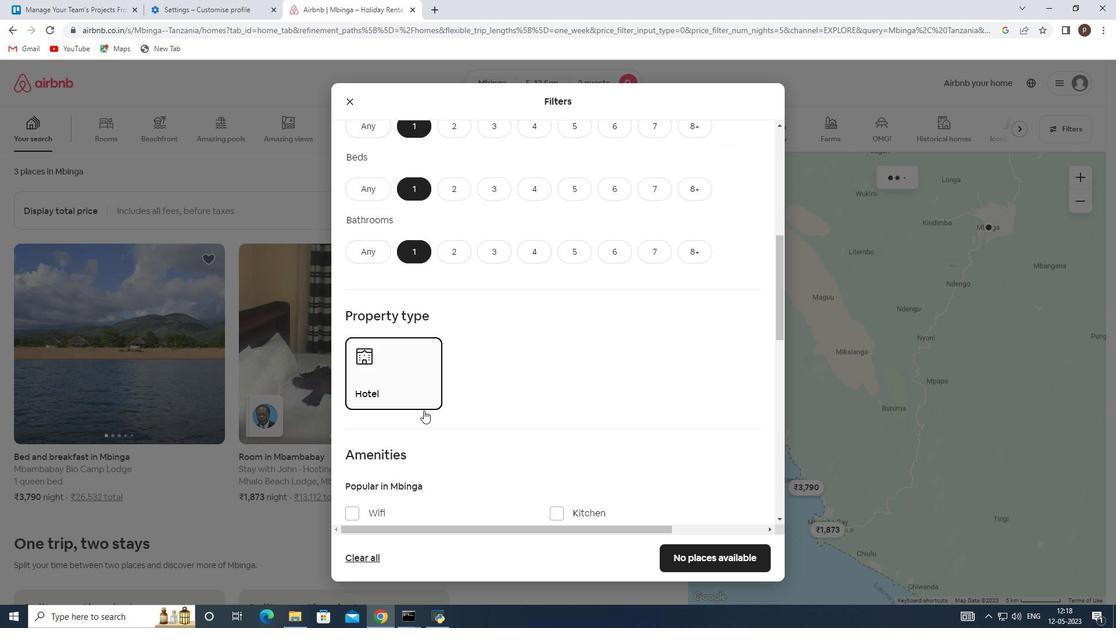 
Action: Mouse scrolled (461, 439) with delta (0, 0)
Screenshot: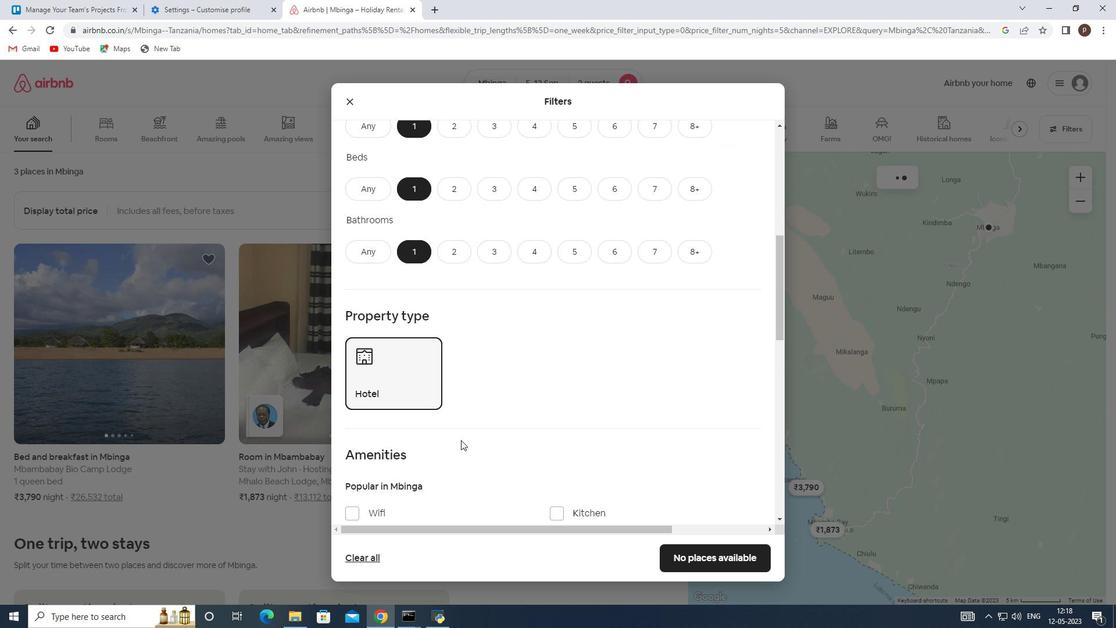 
Action: Mouse scrolled (461, 439) with delta (0, 0)
Screenshot: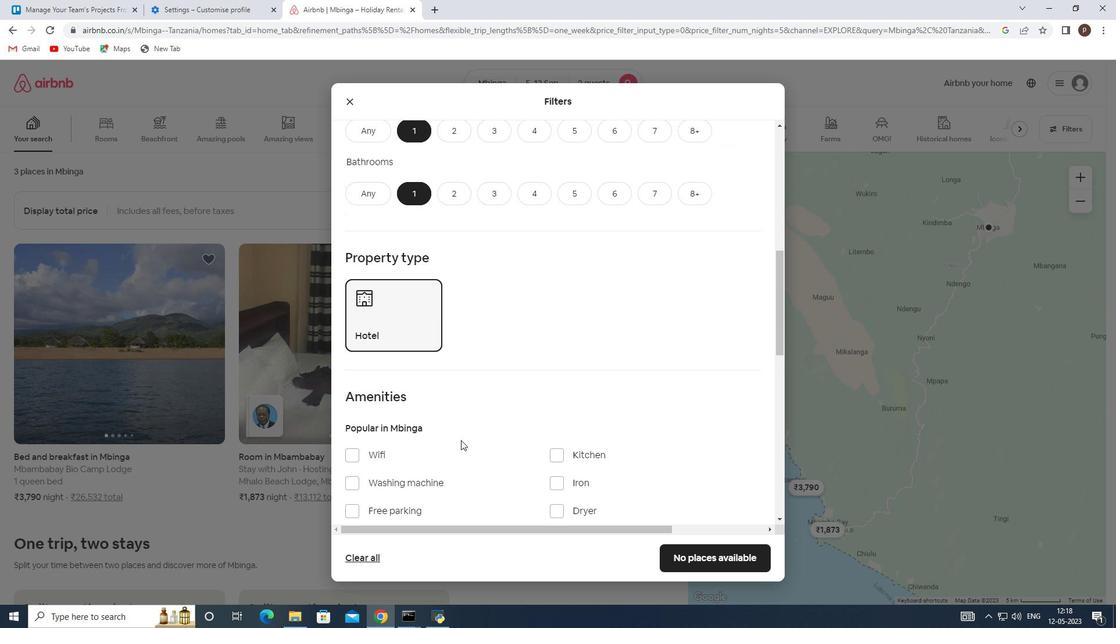 
Action: Mouse scrolled (461, 439) with delta (0, 0)
Screenshot: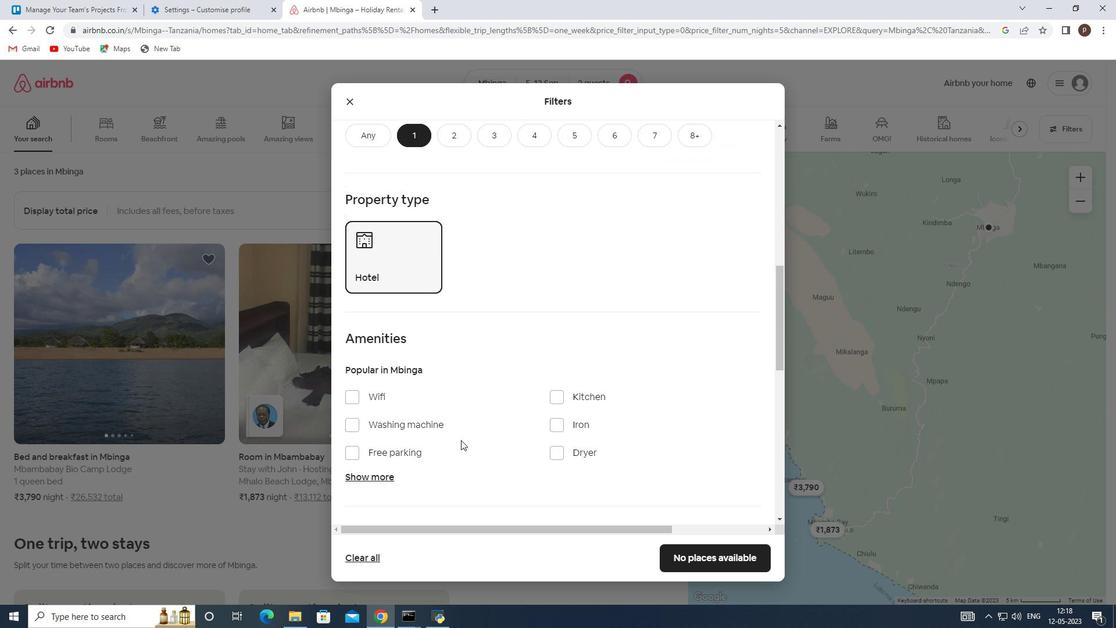 
Action: Mouse scrolled (461, 439) with delta (0, 0)
Screenshot: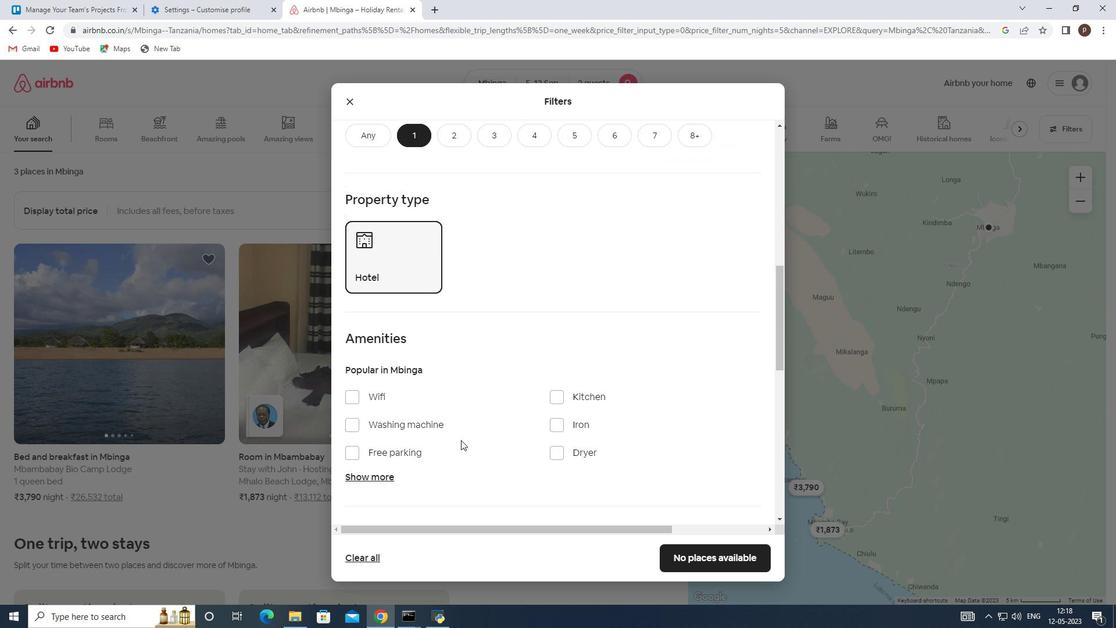 
Action: Mouse moved to (574, 404)
Screenshot: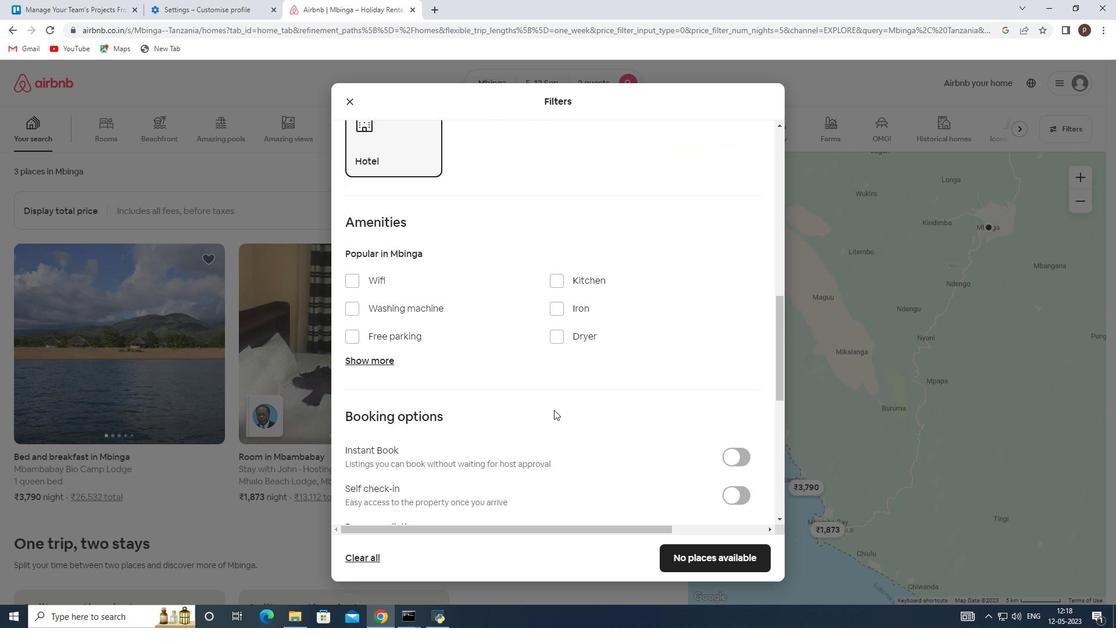 
Action: Mouse scrolled (574, 403) with delta (0, 0)
Screenshot: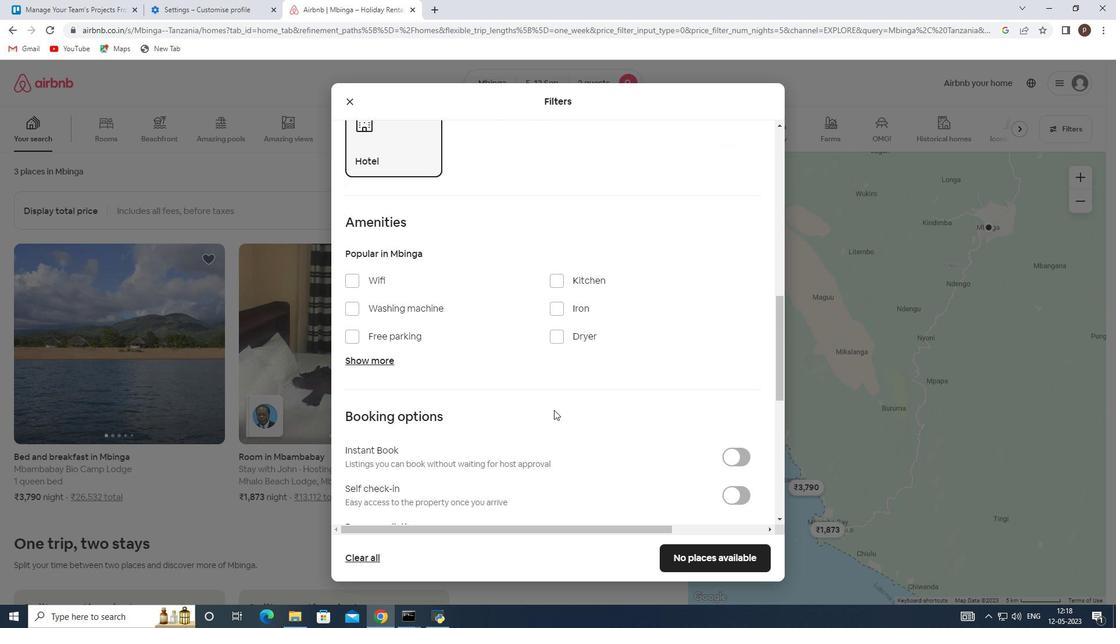 
Action: Mouse scrolled (574, 403) with delta (0, 0)
Screenshot: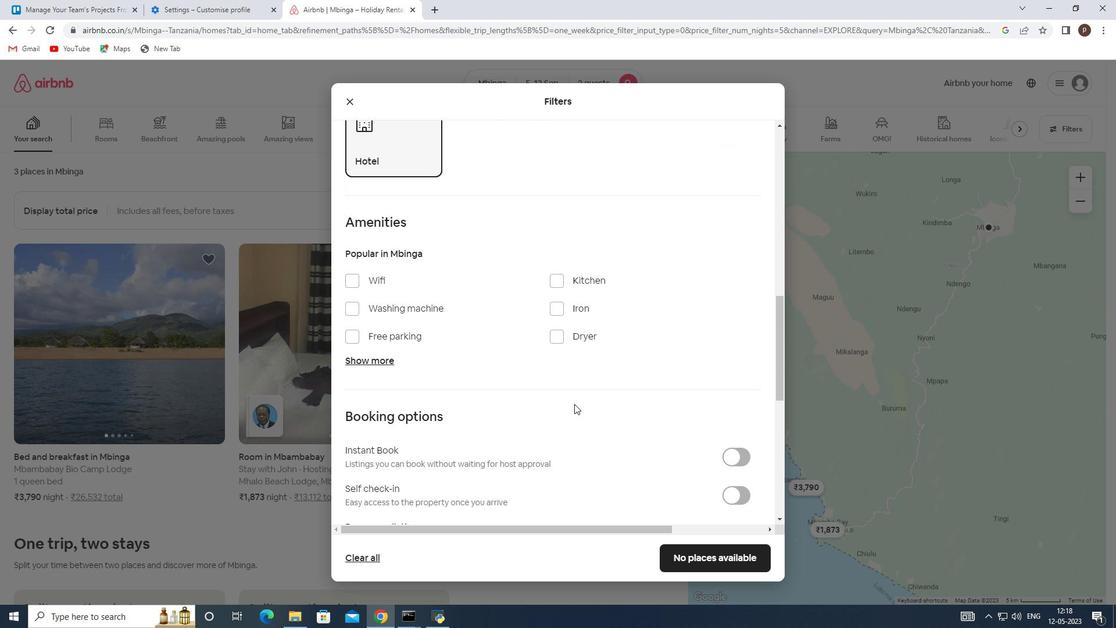 
Action: Mouse moved to (747, 373)
Screenshot: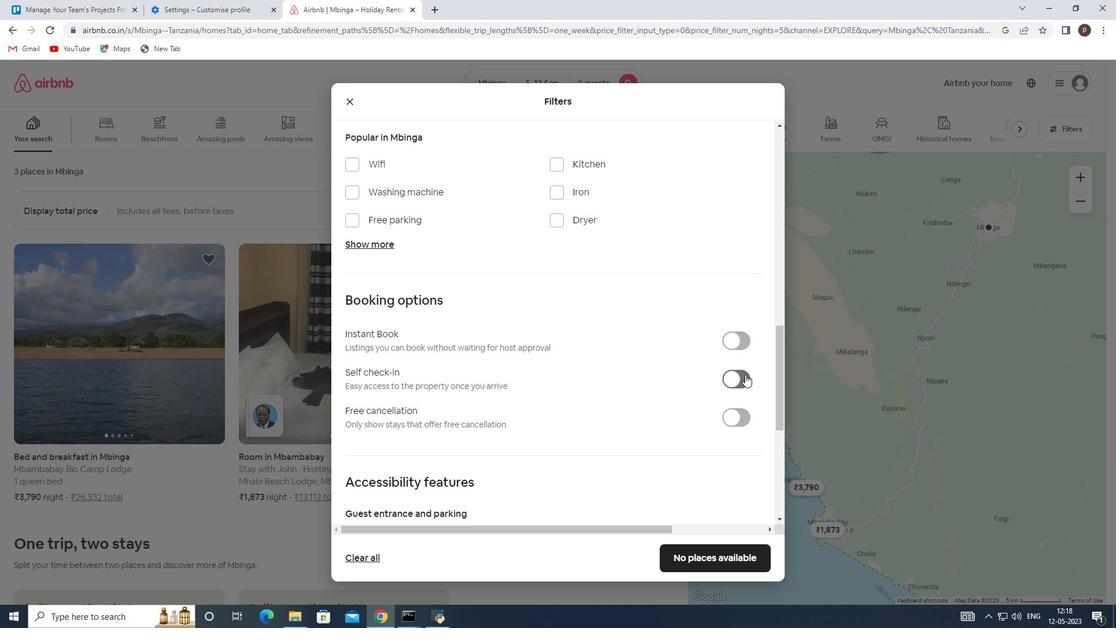 
Action: Mouse pressed left at (747, 373)
Screenshot: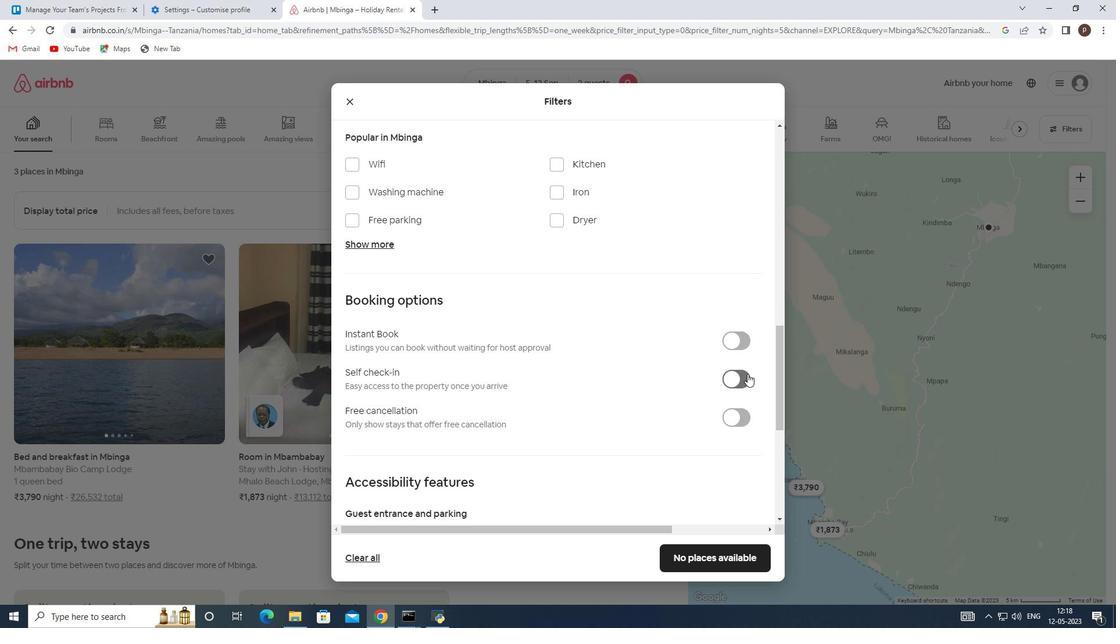 
Action: Mouse moved to (646, 390)
Screenshot: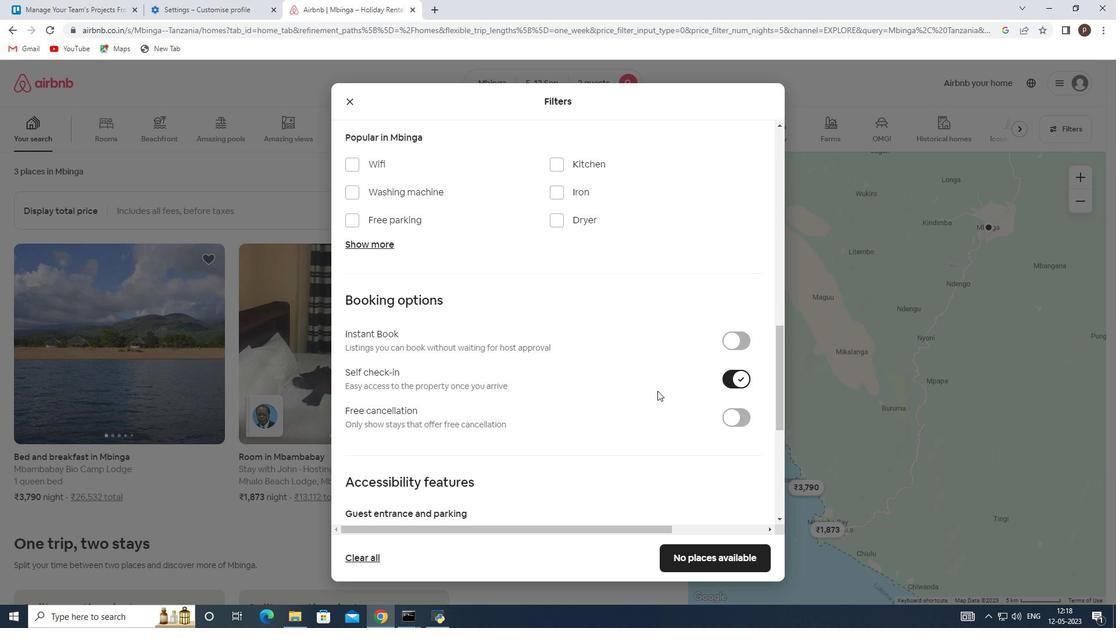 
Action: Mouse scrolled (646, 390) with delta (0, 0)
Screenshot: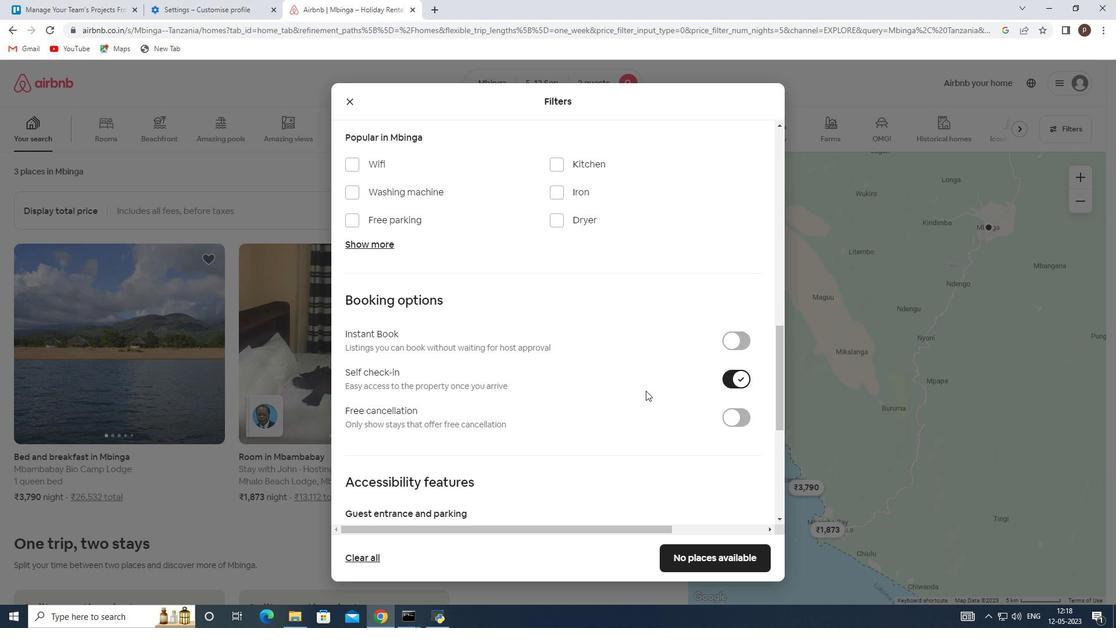 
Action: Mouse moved to (645, 391)
Screenshot: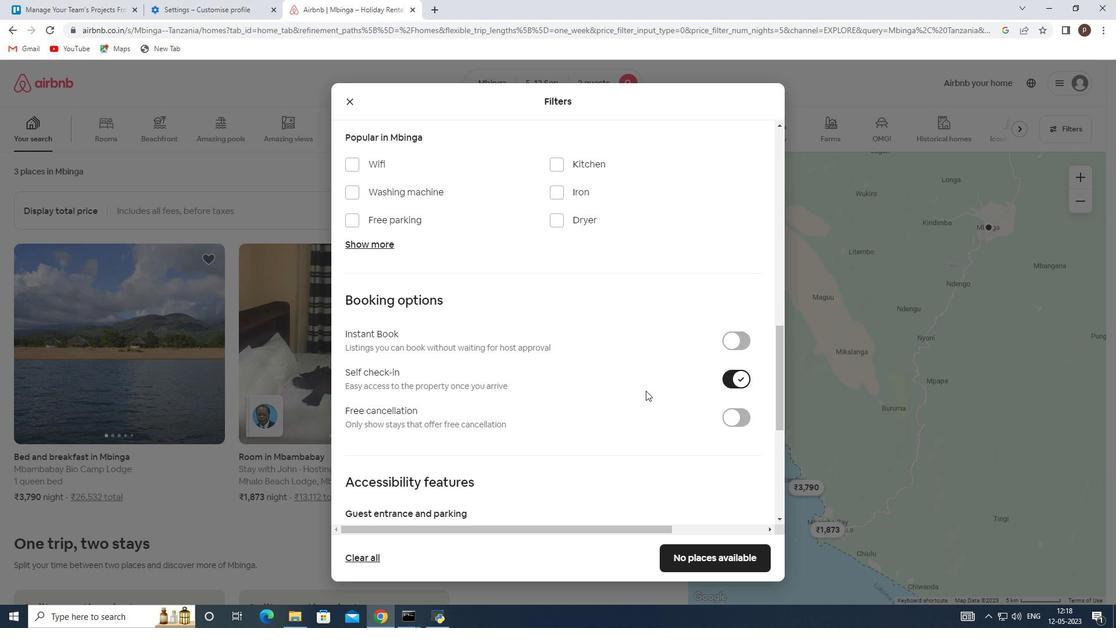 
Action: Mouse scrolled (645, 390) with delta (0, 0)
Screenshot: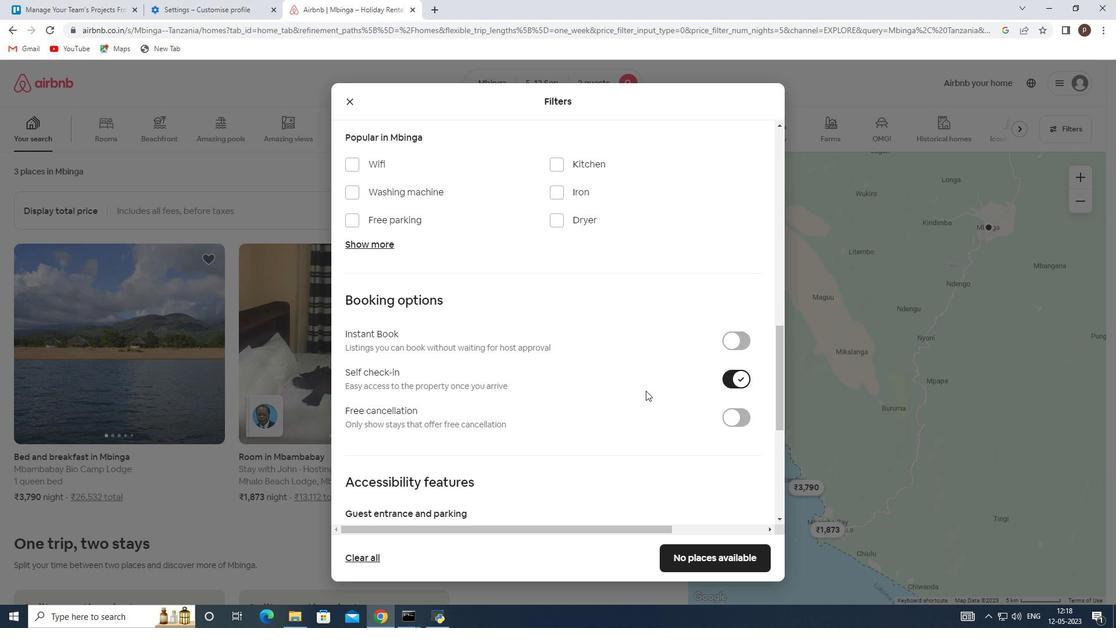 
Action: Mouse moved to (645, 391)
Screenshot: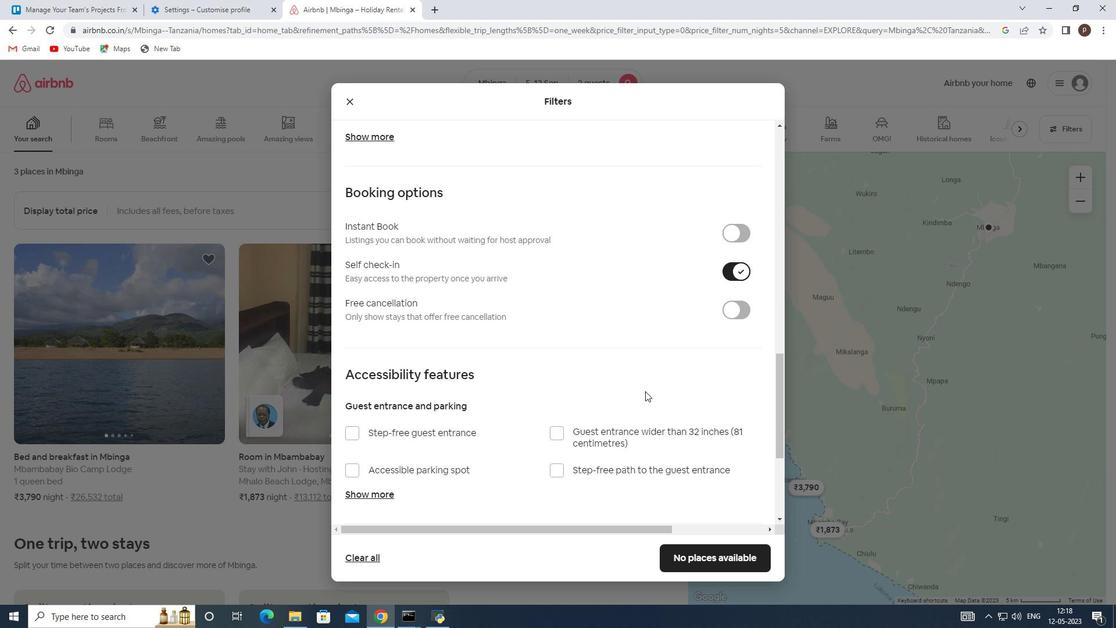 
Action: Mouse scrolled (645, 390) with delta (0, 0)
Screenshot: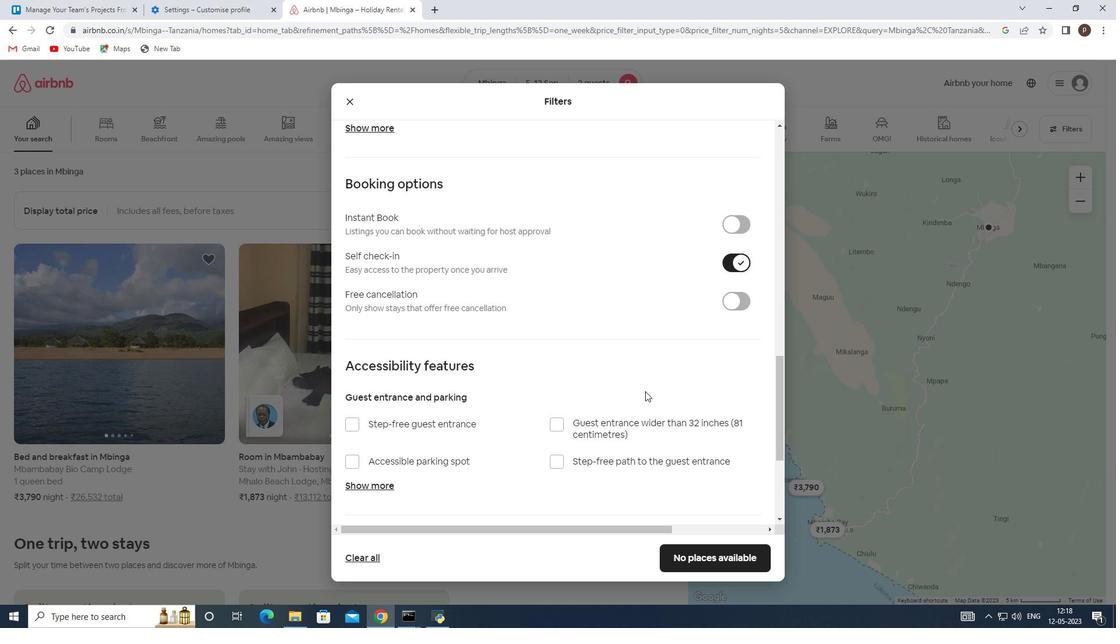 
Action: Mouse scrolled (645, 390) with delta (0, 0)
Screenshot: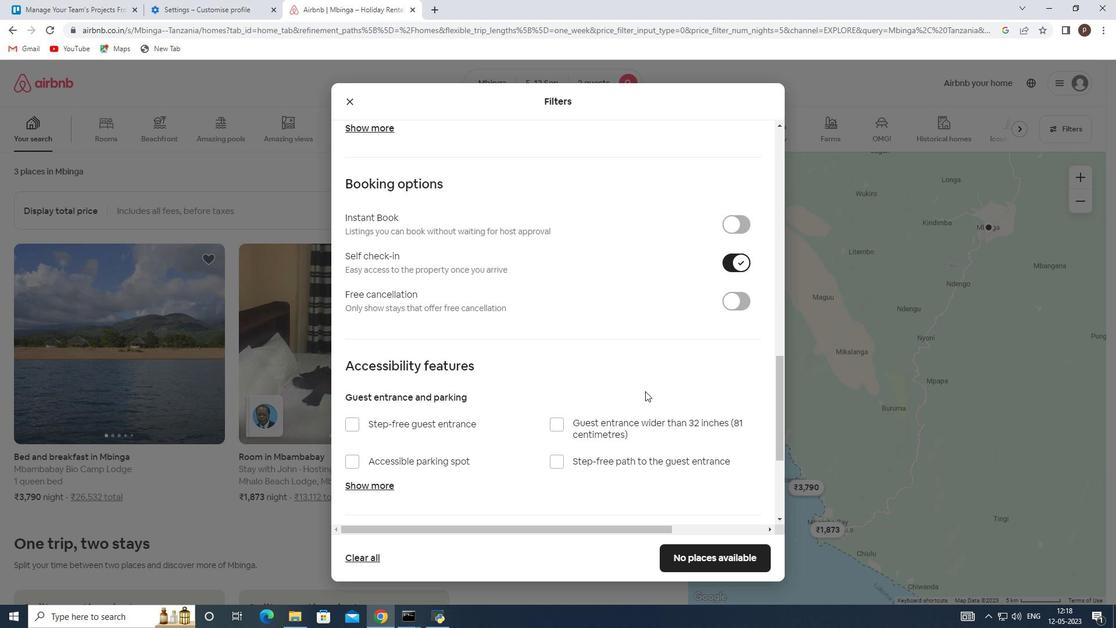 
Action: Mouse scrolled (645, 390) with delta (0, 0)
Screenshot: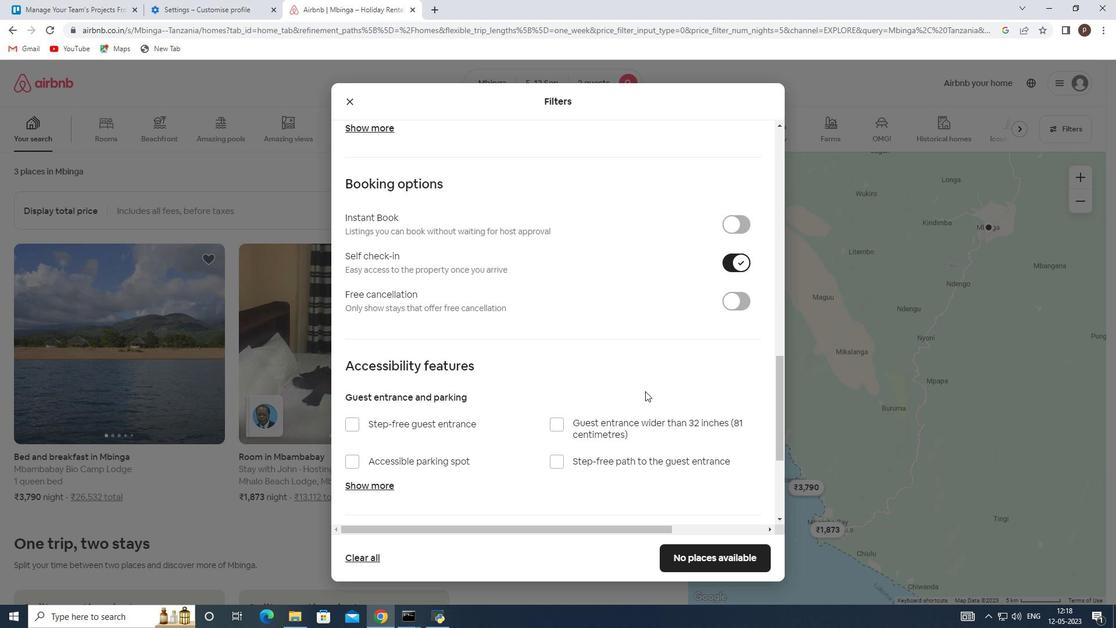 
Action: Mouse scrolled (645, 390) with delta (0, 0)
Screenshot: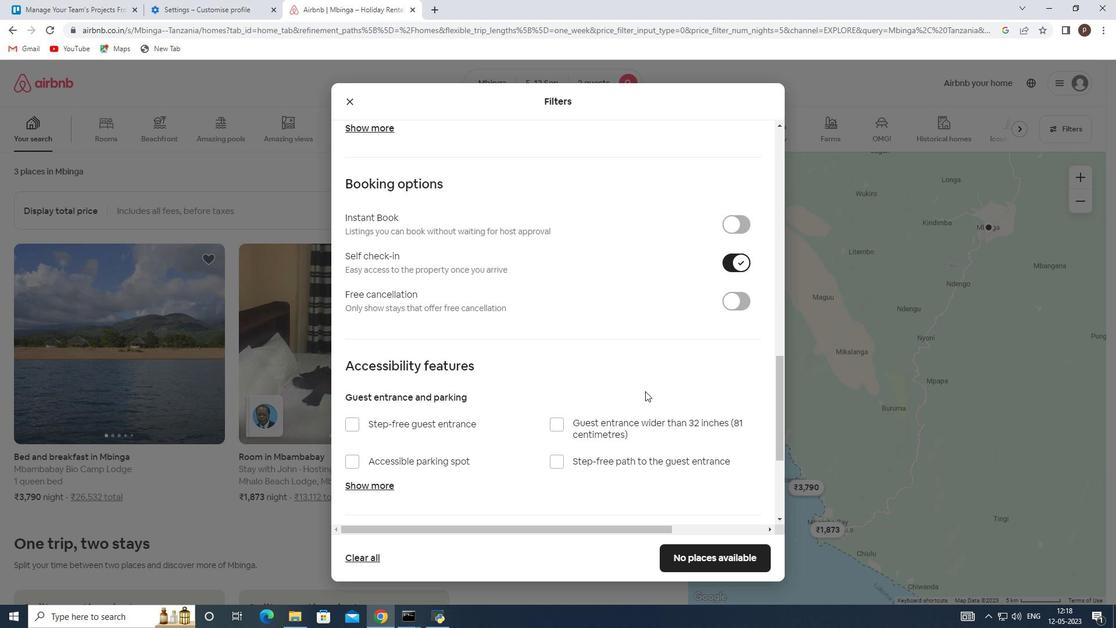 
Action: Mouse scrolled (645, 390) with delta (0, 0)
Screenshot: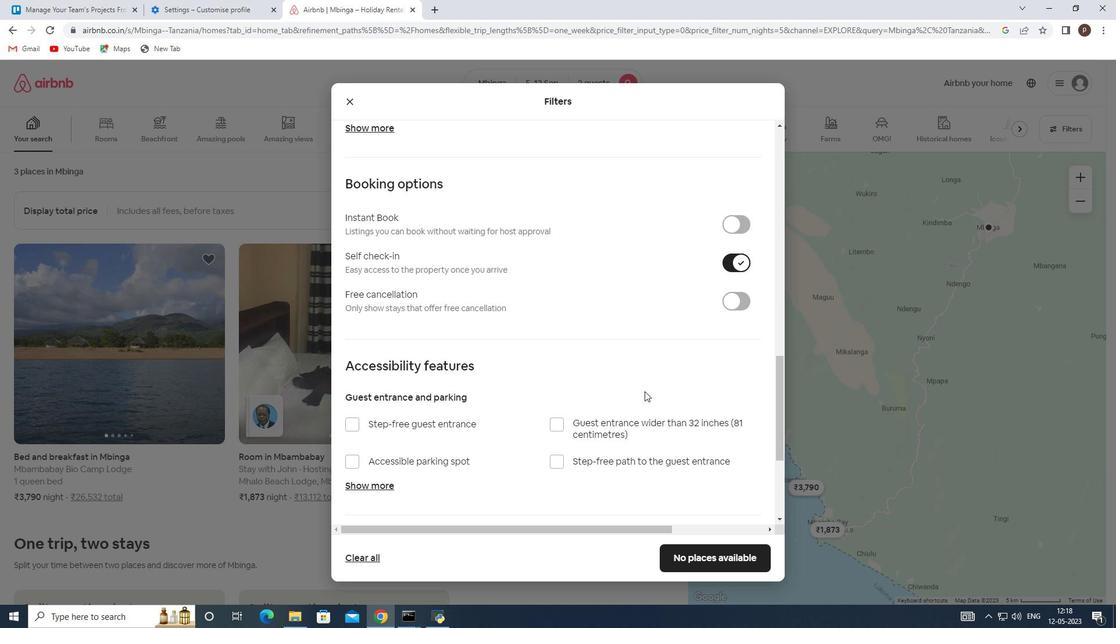 
Action: Mouse scrolled (645, 390) with delta (0, 0)
Screenshot: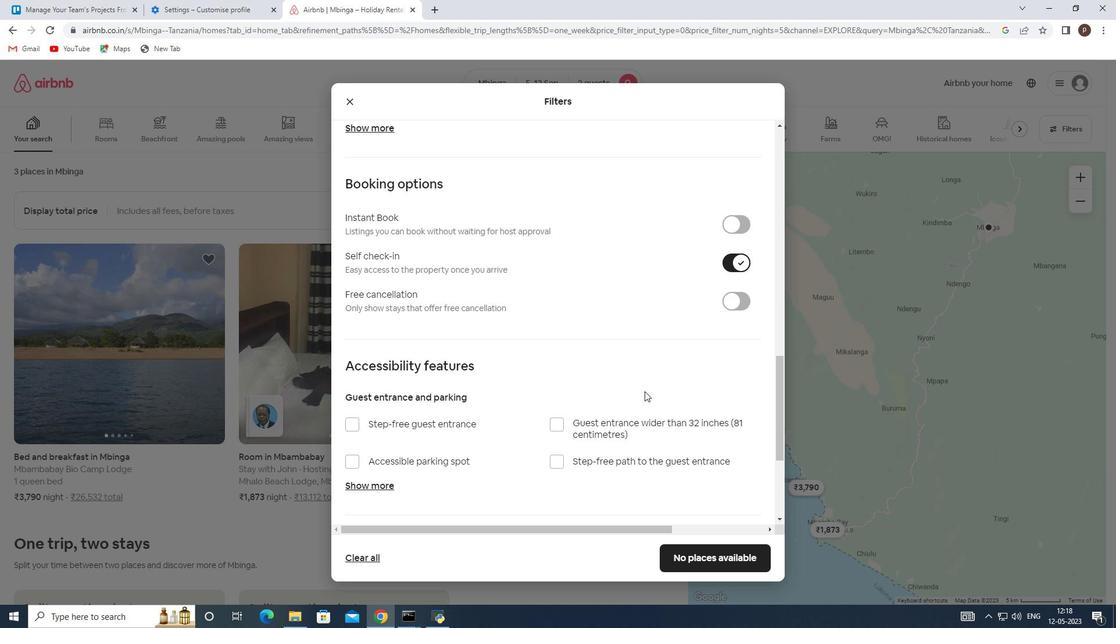 
Action: Mouse scrolled (645, 390) with delta (0, 0)
Screenshot: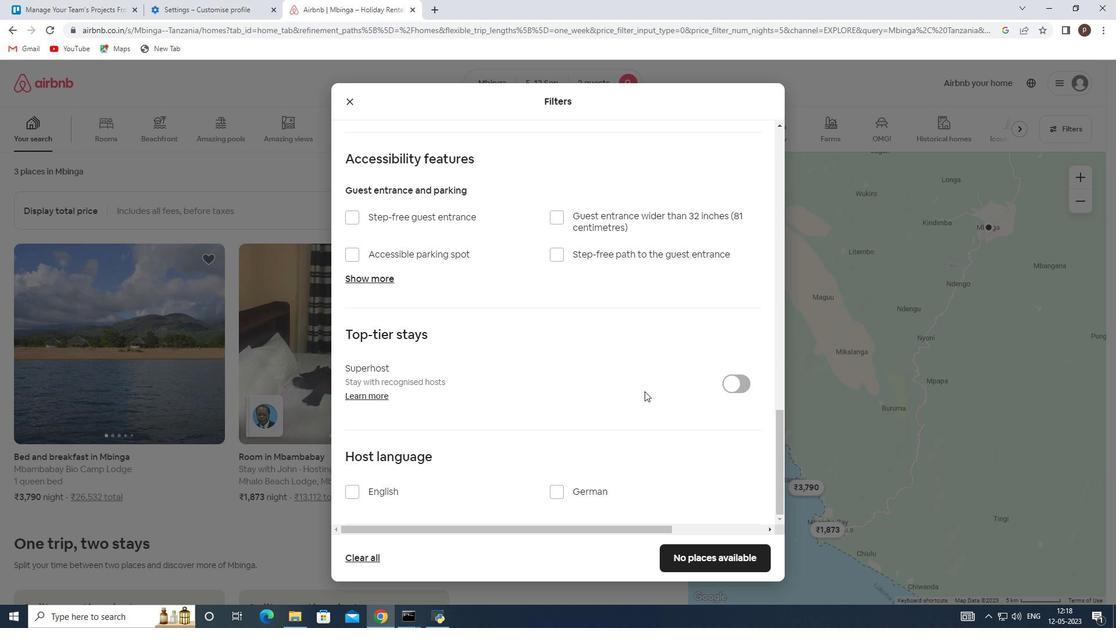 
Action: Mouse scrolled (645, 390) with delta (0, 0)
Screenshot: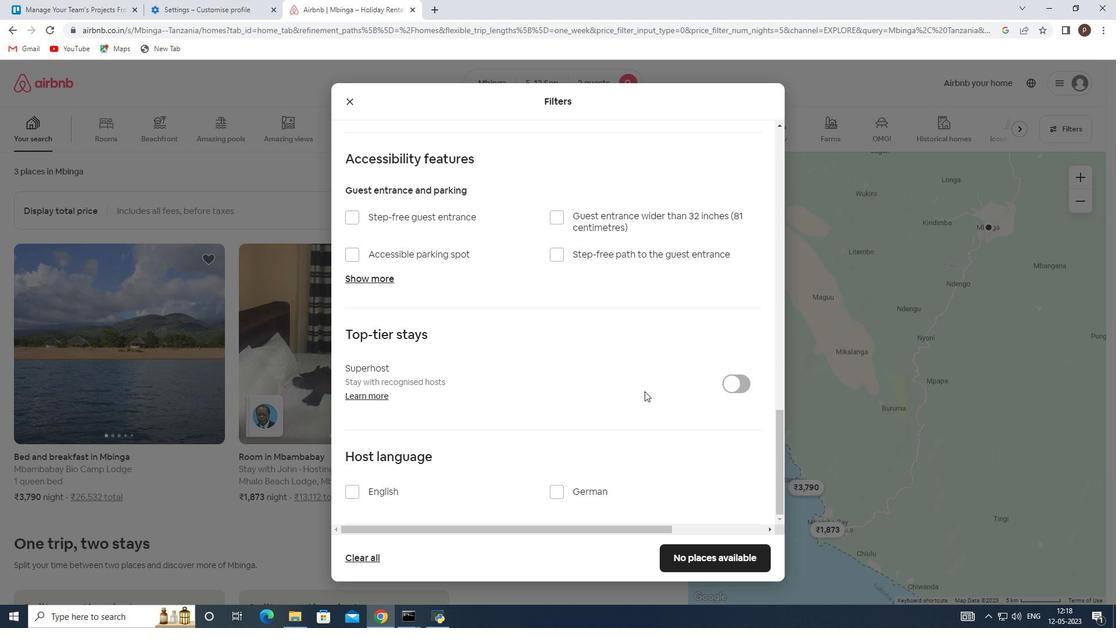
Action: Mouse scrolled (645, 390) with delta (0, 0)
Screenshot: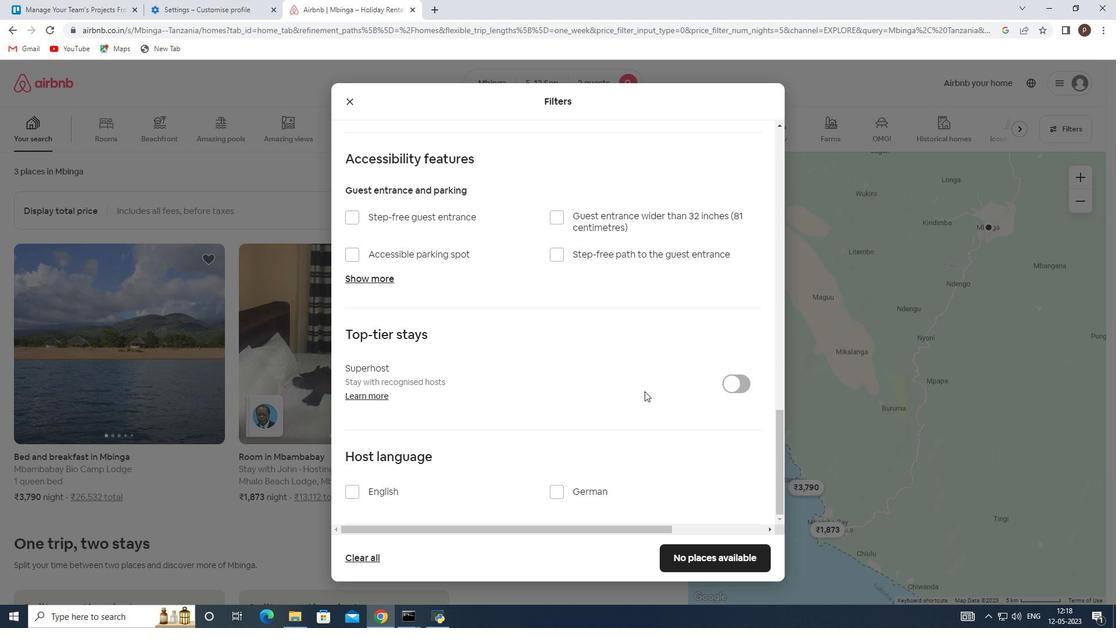 
Action: Mouse scrolled (645, 390) with delta (0, 0)
Screenshot: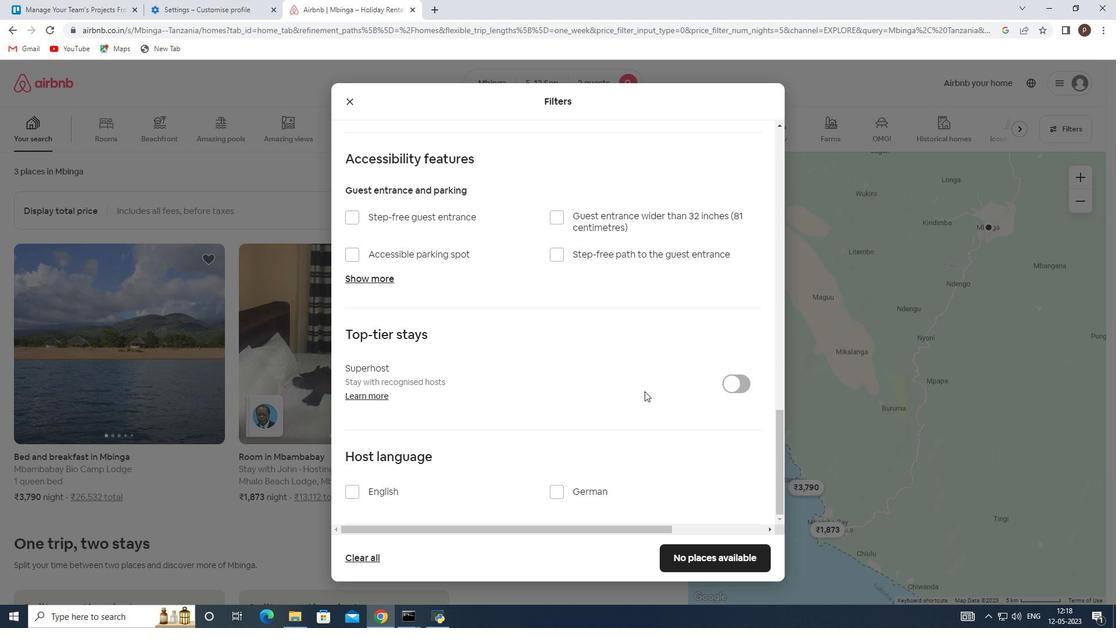 
Action: Mouse scrolled (645, 390) with delta (0, 0)
Screenshot: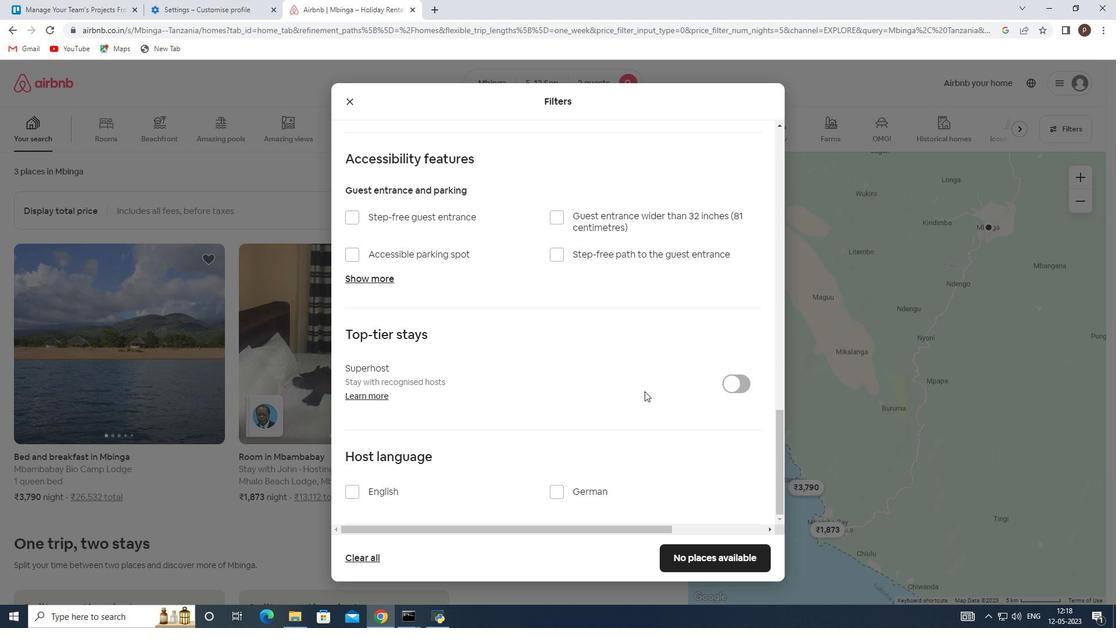 
Action: Mouse moved to (348, 492)
Screenshot: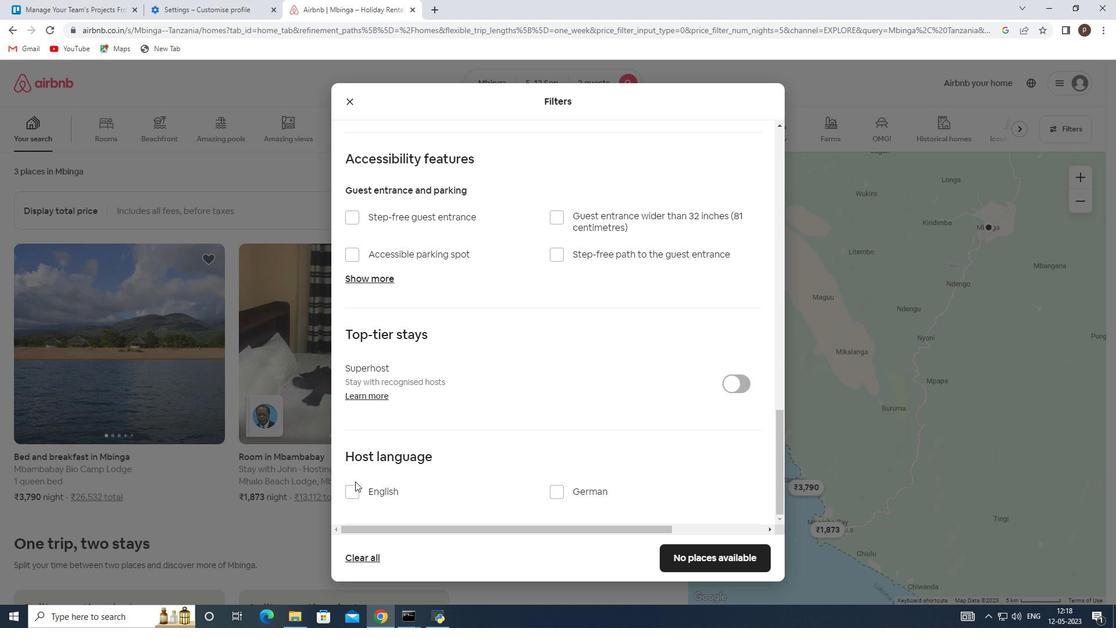 
Action: Mouse pressed left at (348, 492)
Screenshot: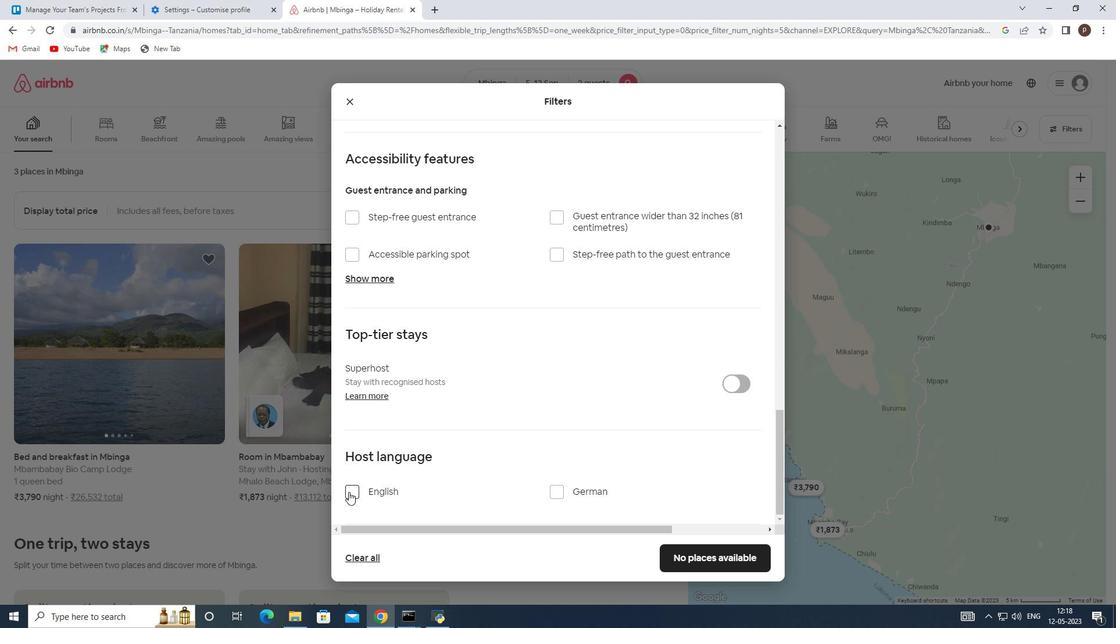 
Action: Mouse moved to (678, 554)
Screenshot: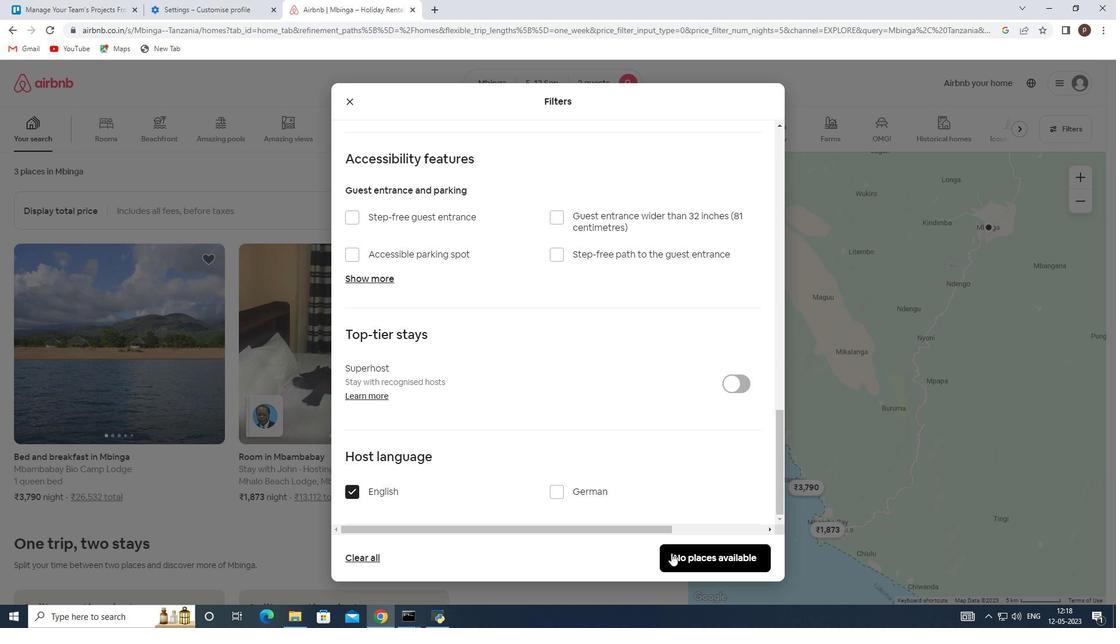 
Action: Mouse pressed left at (678, 554)
Screenshot: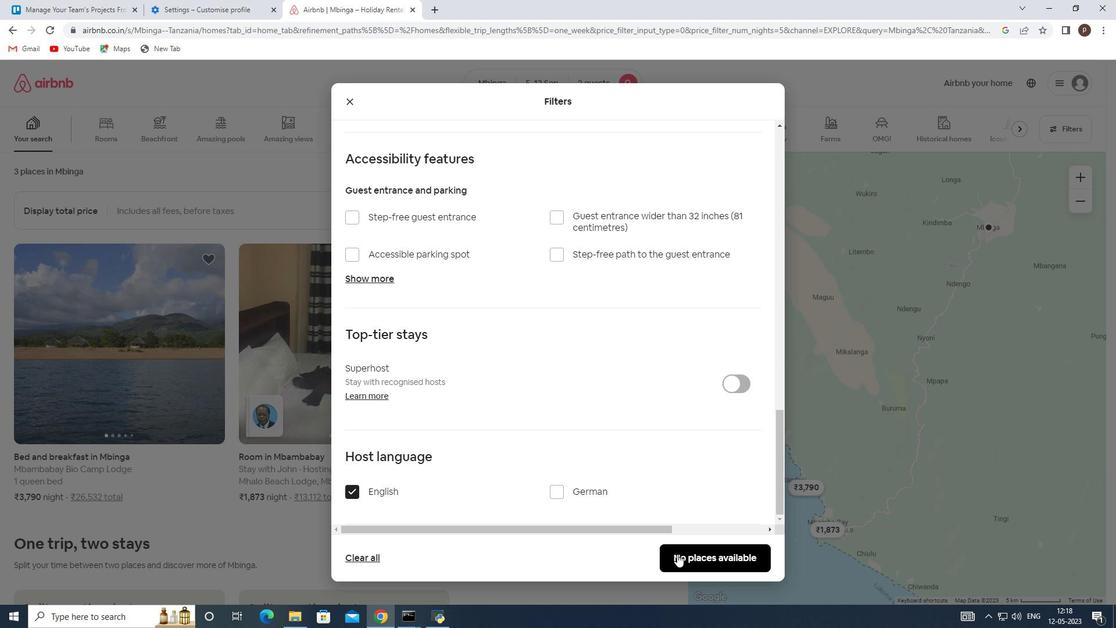 
